 Task: For heading Arial Rounded MT Bold with Underline.  font size for heading26,  'Change the font style of data to'Browallia New.  and font size to 18,  Change the alignment of both headline & data to Align middle & Align Text left.  In the sheet  Budget Planning Template
Action: Mouse moved to (173, 199)
Screenshot: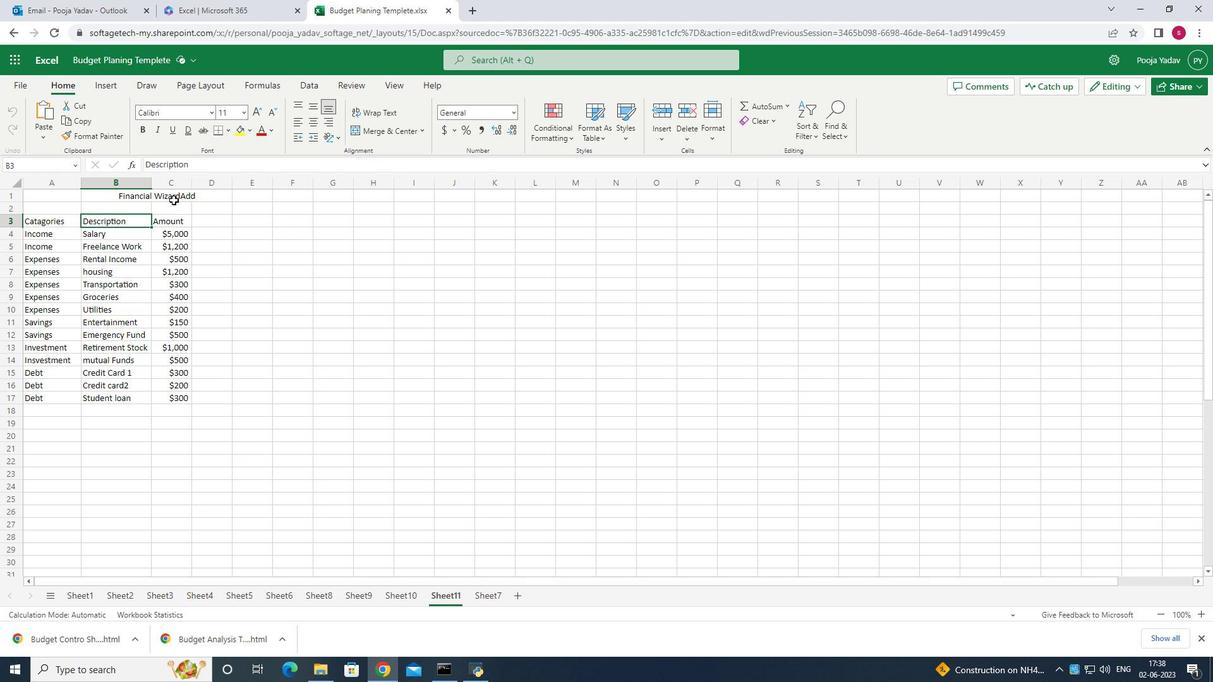 
Action: Mouse pressed left at (173, 199)
Screenshot: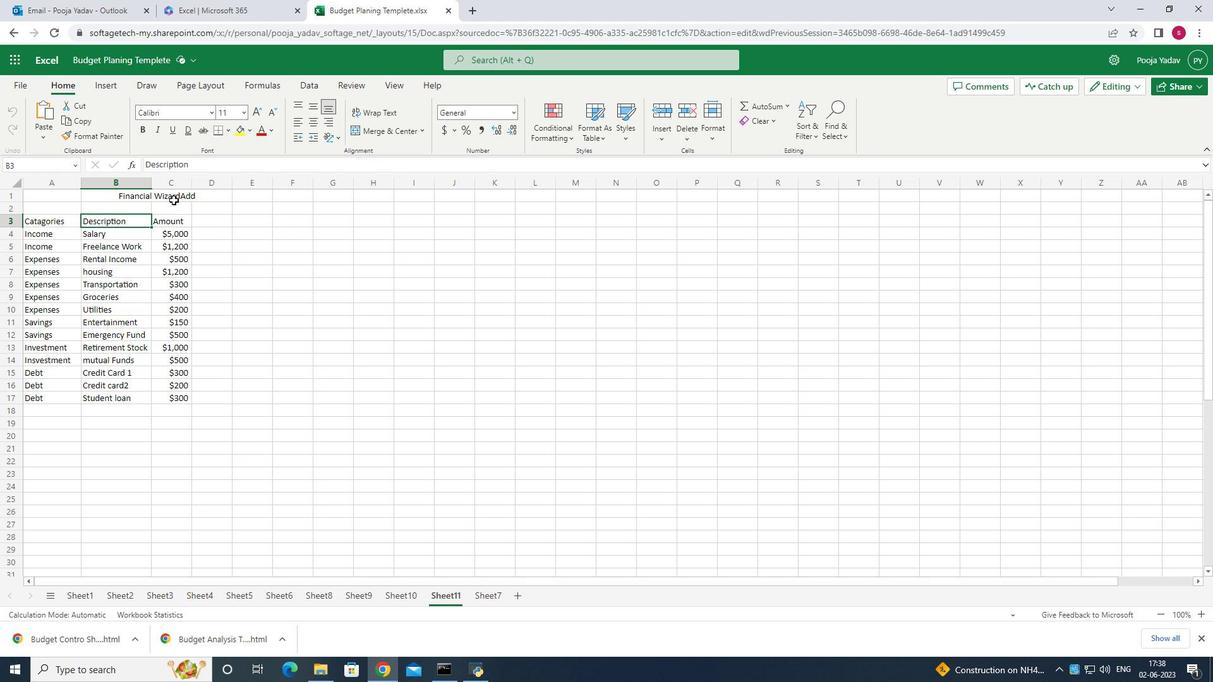 
Action: Mouse moved to (209, 114)
Screenshot: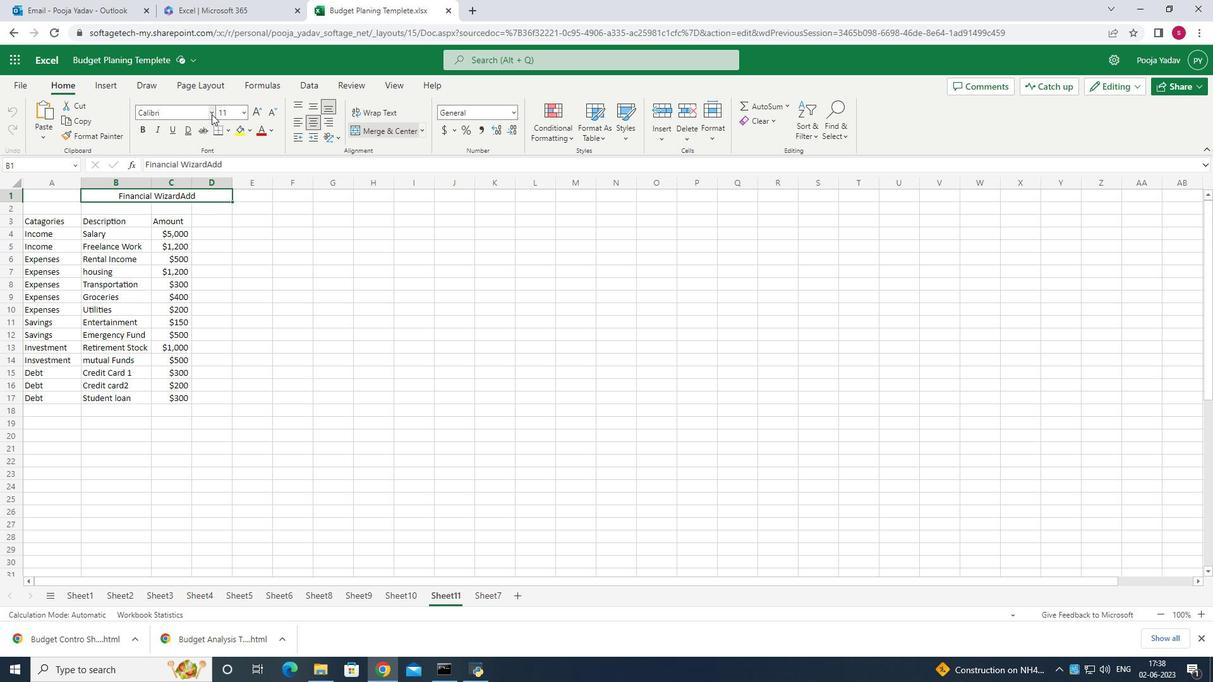 
Action: Mouse pressed left at (209, 114)
Screenshot: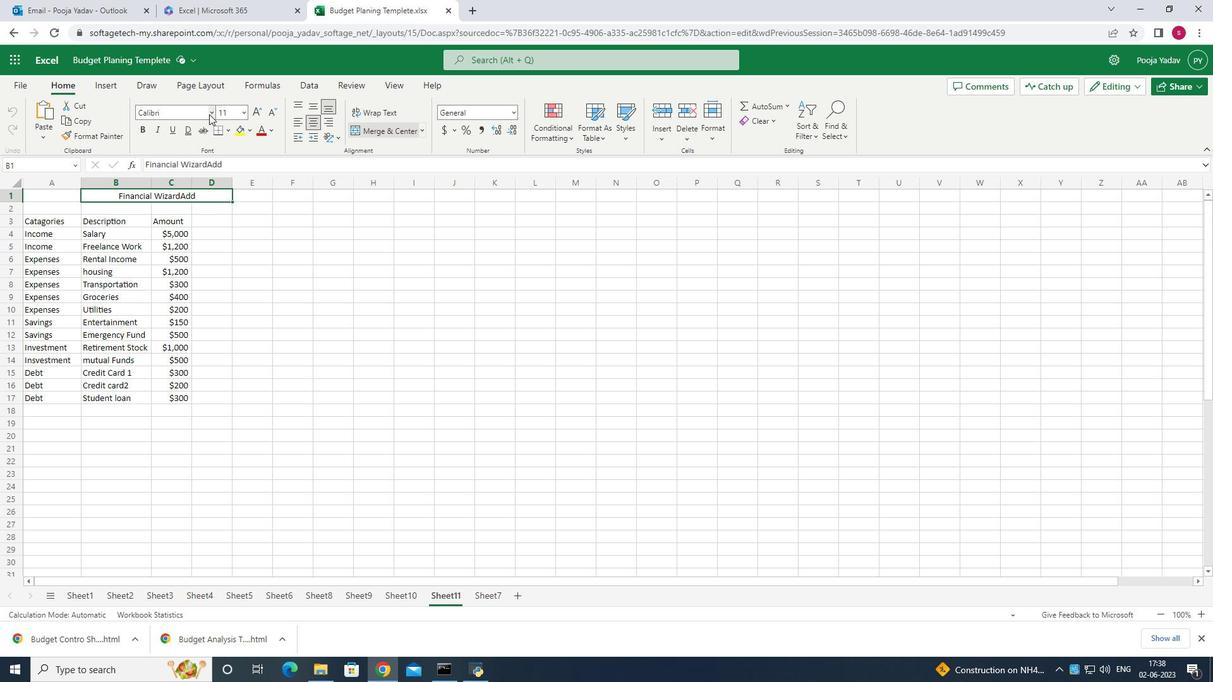 
Action: Mouse moved to (179, 166)
Screenshot: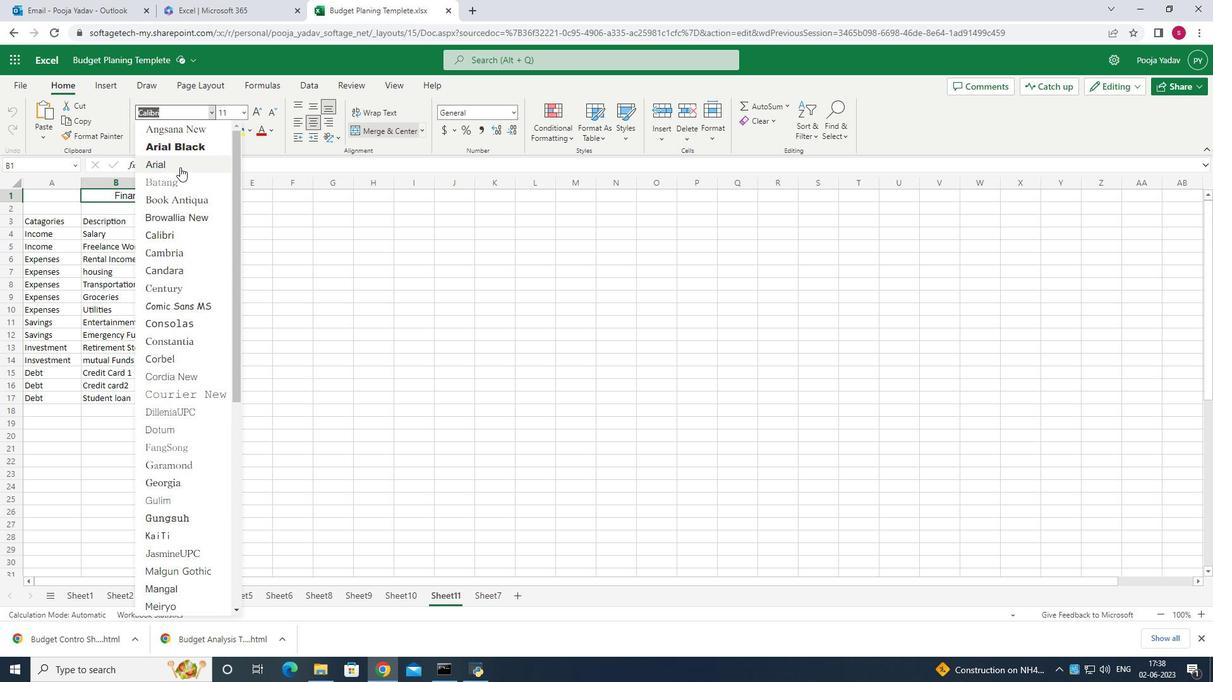 
Action: Mouse pressed left at (179, 166)
Screenshot: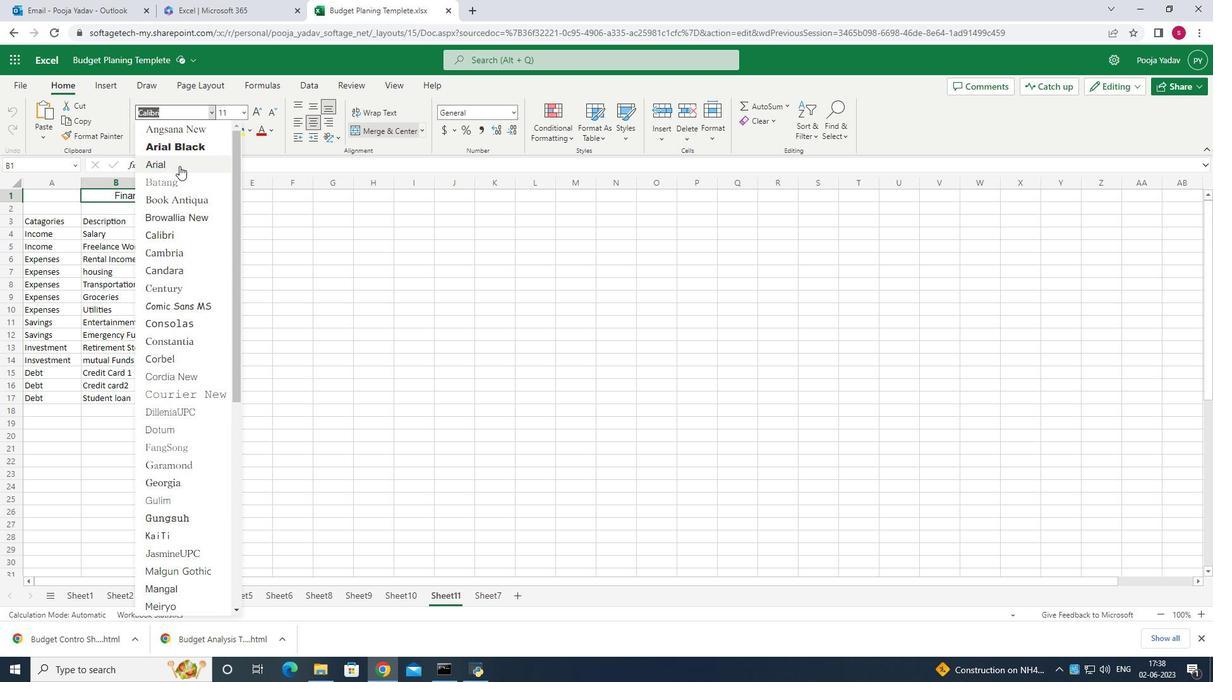 
Action: Mouse moved to (139, 133)
Screenshot: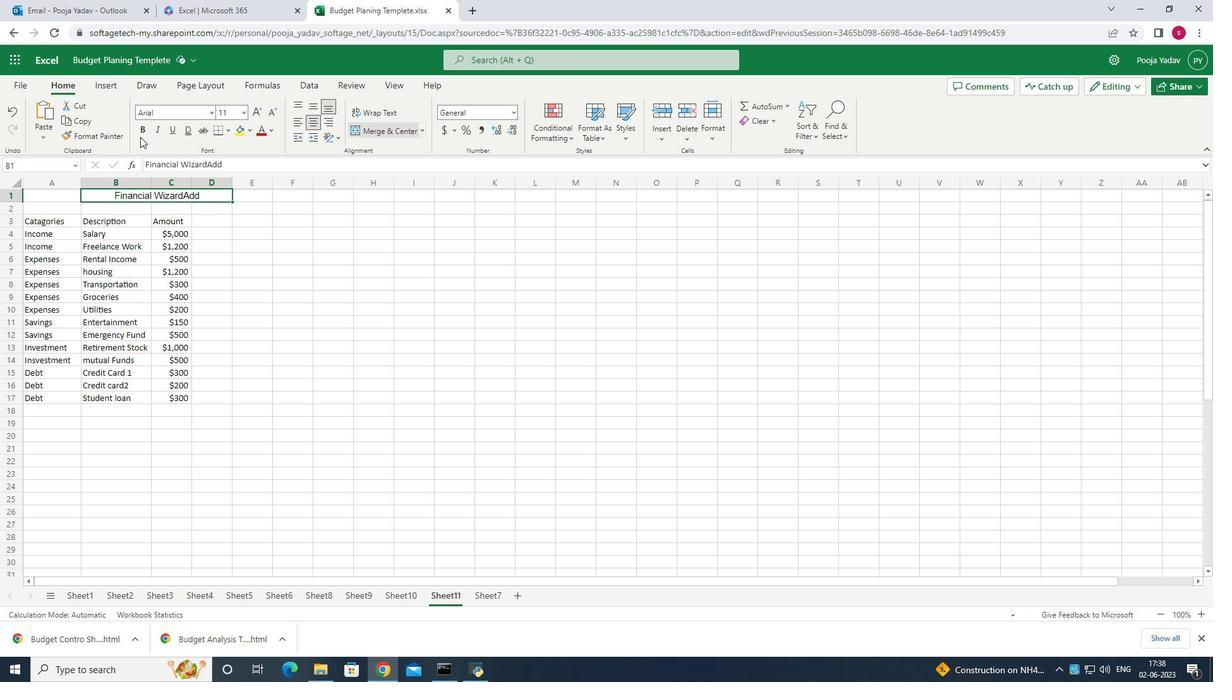 
Action: Mouse pressed left at (139, 133)
Screenshot: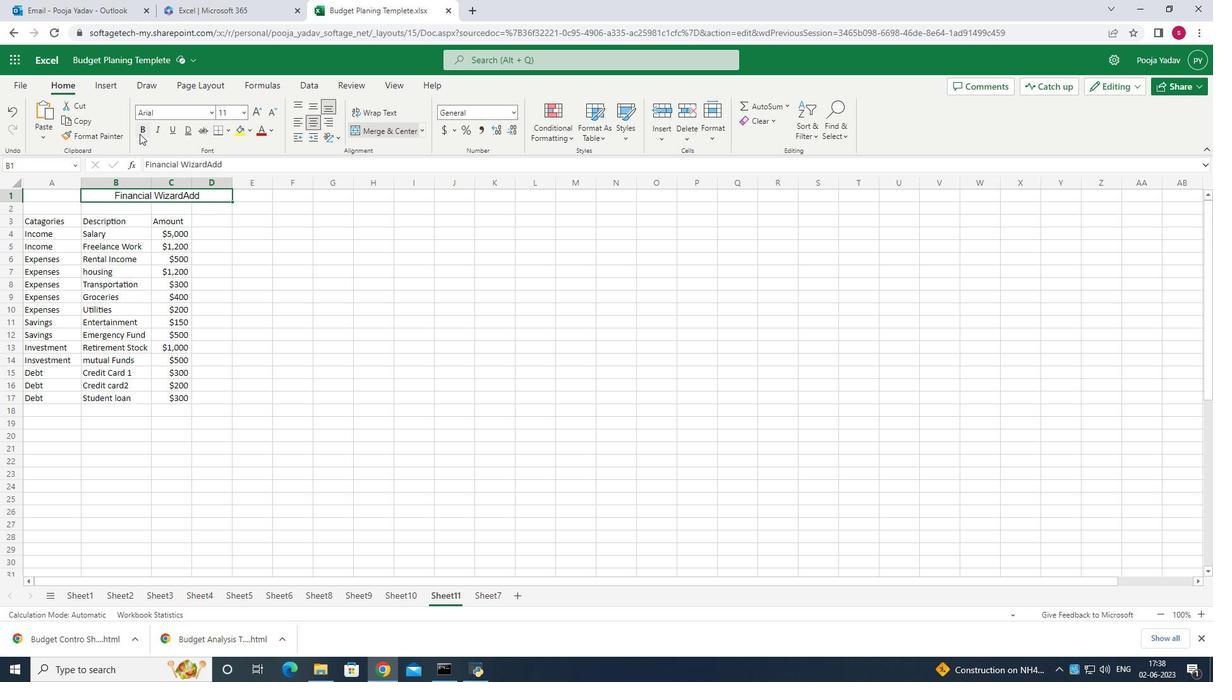
Action: Mouse moved to (166, 125)
Screenshot: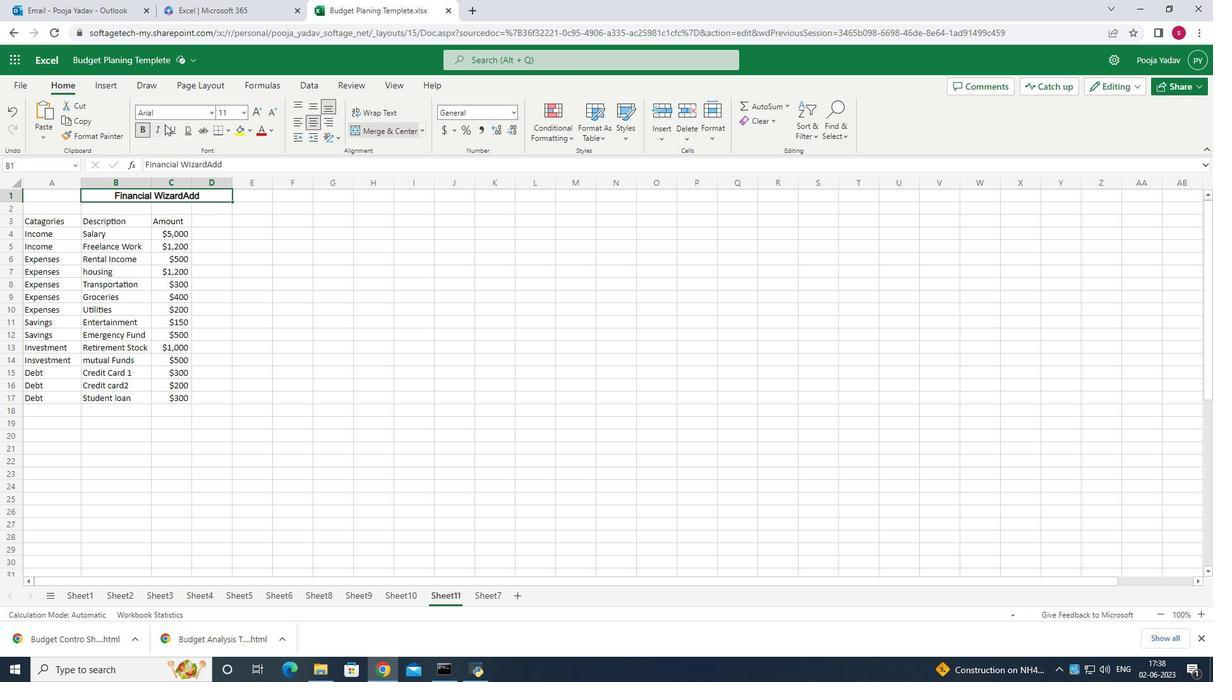 
Action: Mouse pressed left at (166, 125)
Screenshot: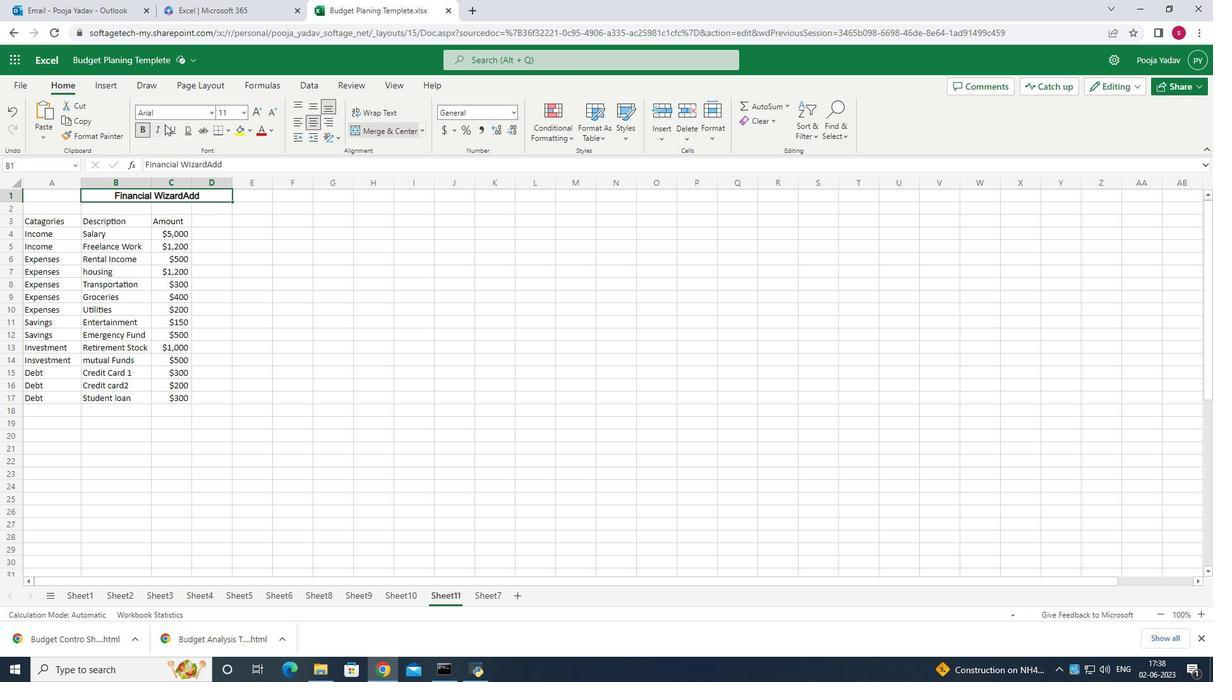 
Action: Mouse moved to (241, 112)
Screenshot: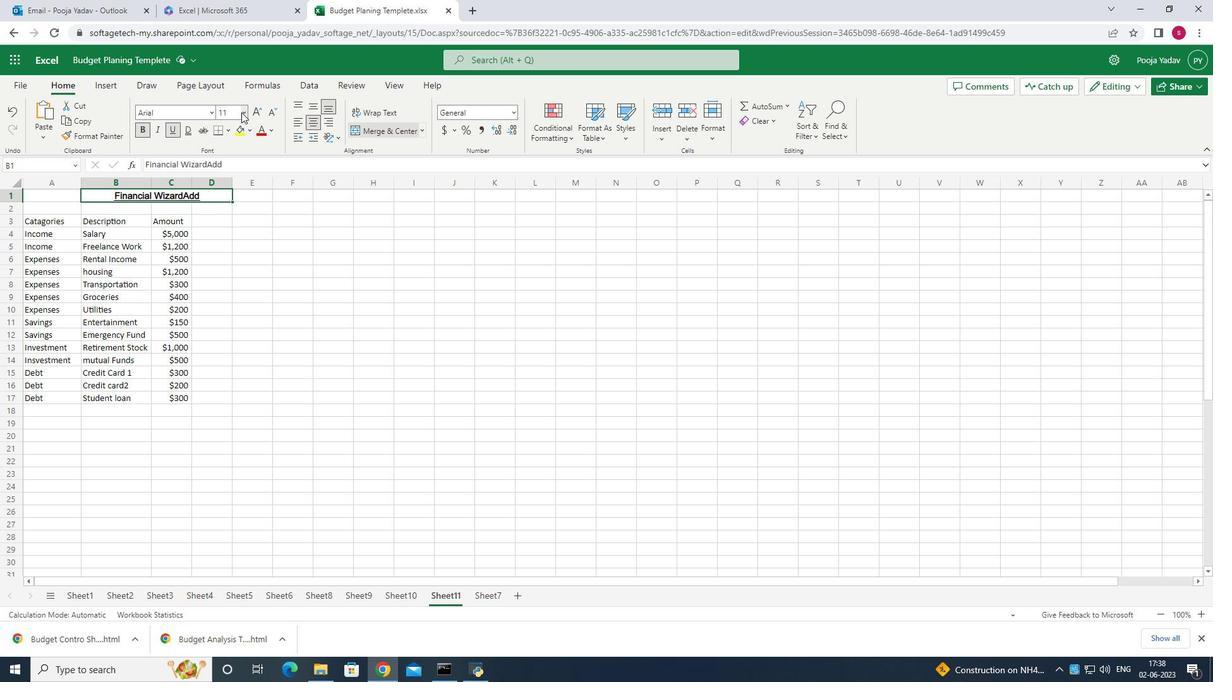
Action: Mouse pressed left at (241, 112)
Screenshot: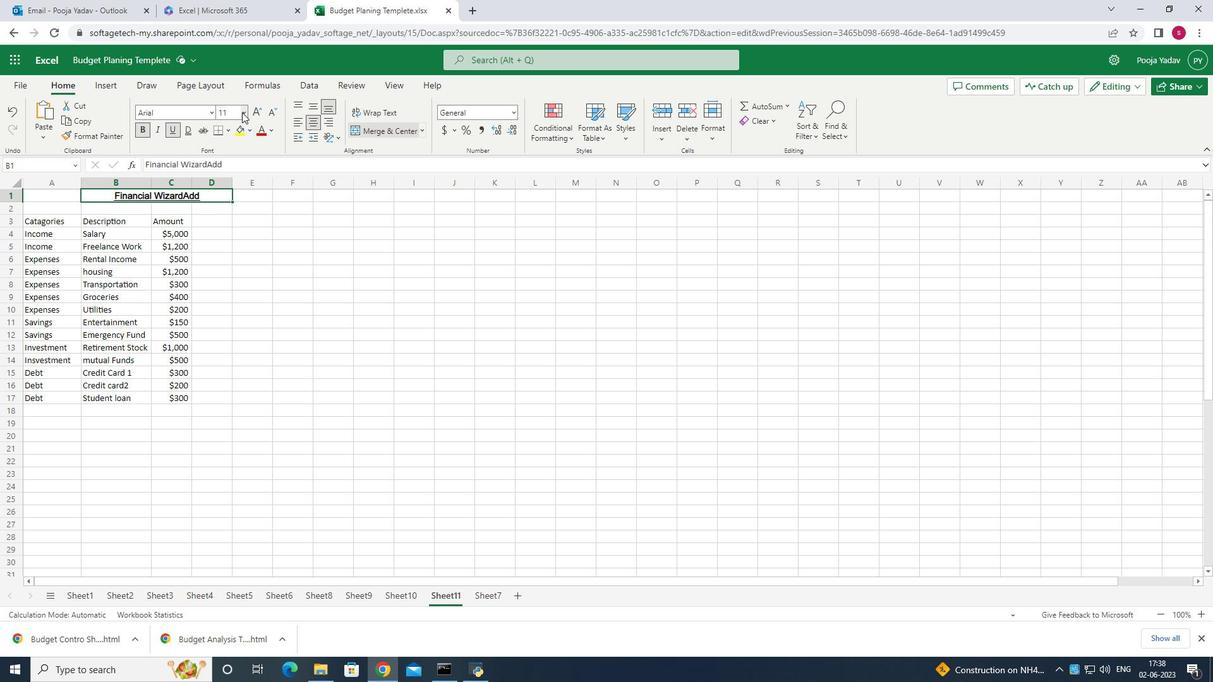 
Action: Mouse moved to (229, 303)
Screenshot: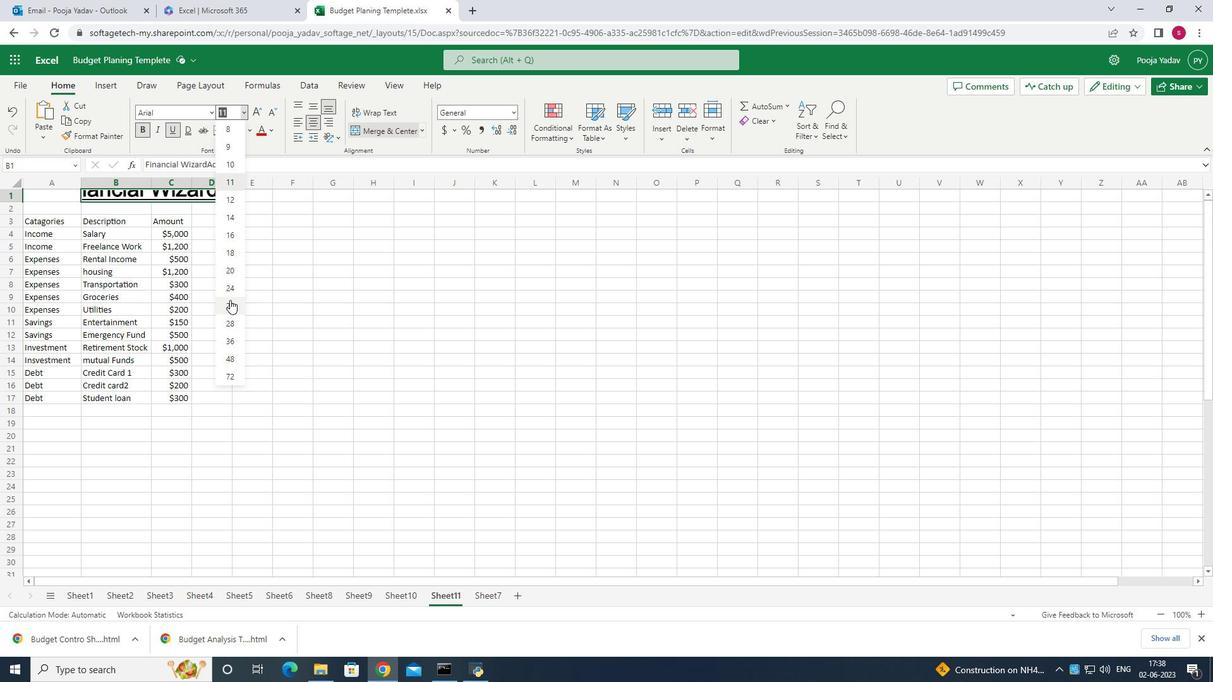 
Action: Mouse pressed left at (229, 303)
Screenshot: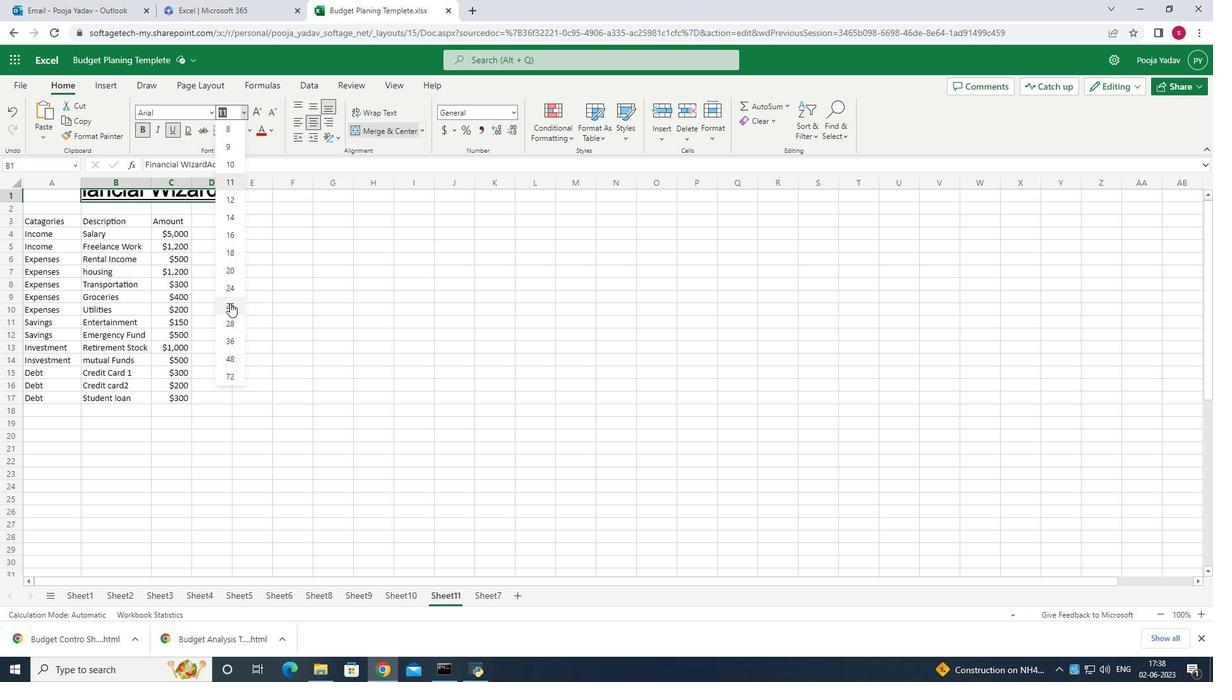 
Action: Mouse moved to (54, 204)
Screenshot: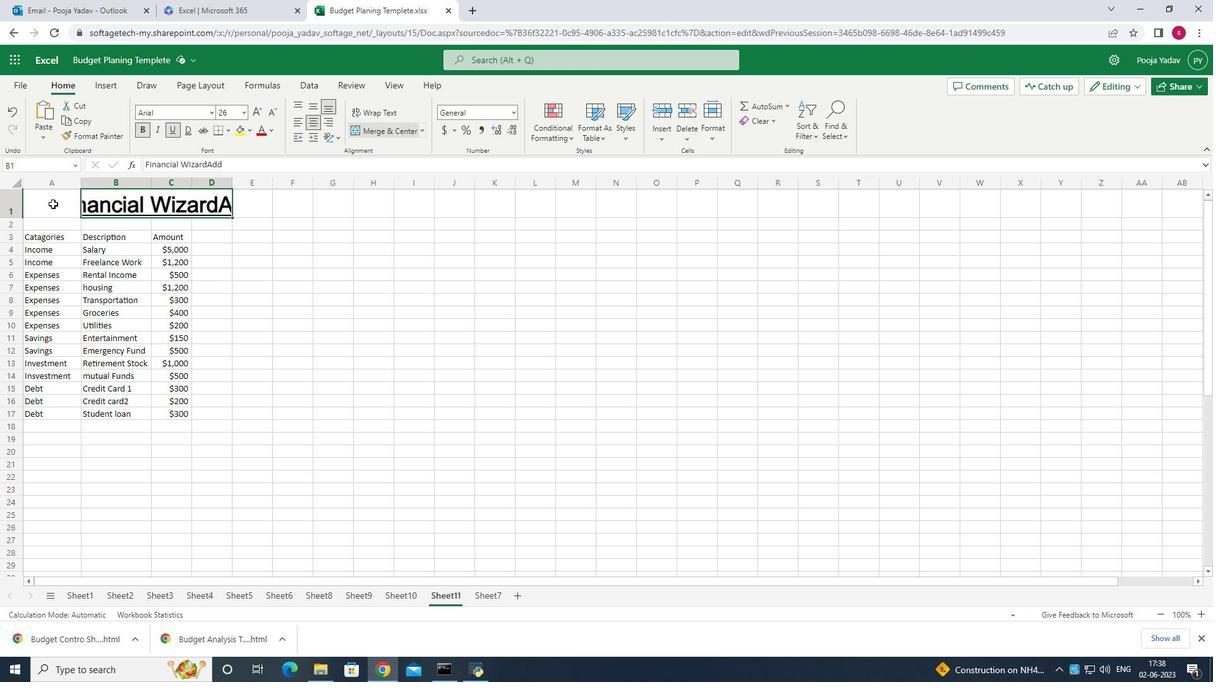 
Action: Mouse pressed left at (54, 204)
Screenshot: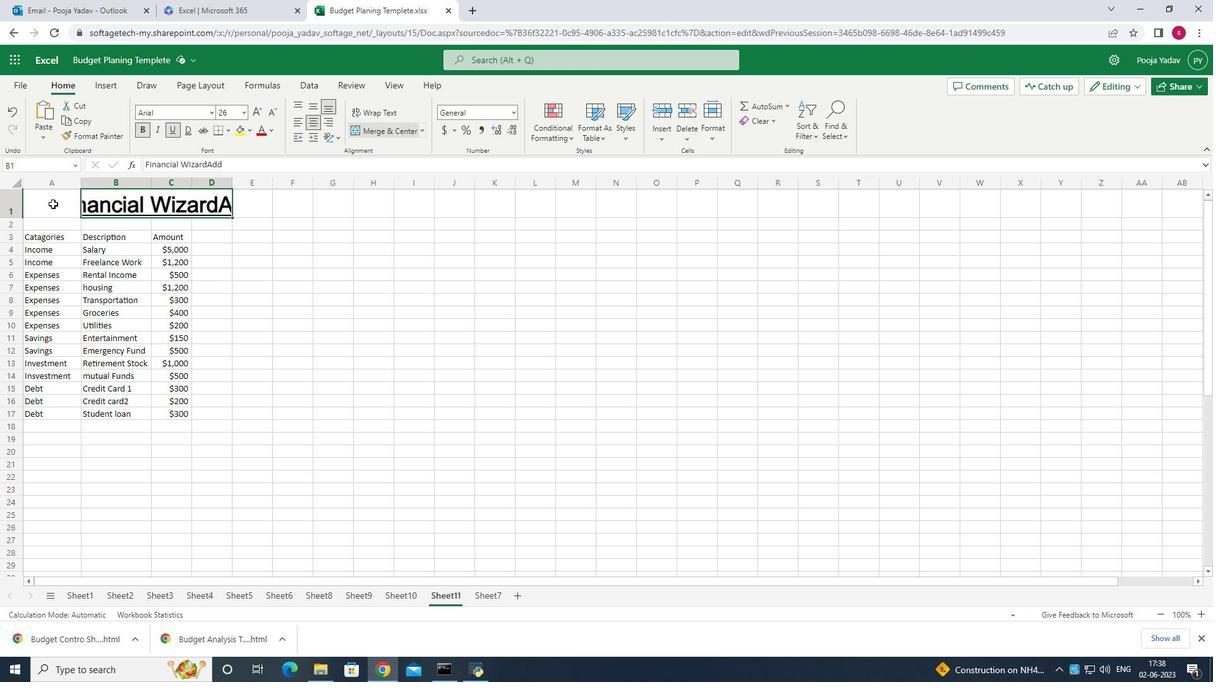 
Action: Mouse moved to (284, 303)
Screenshot: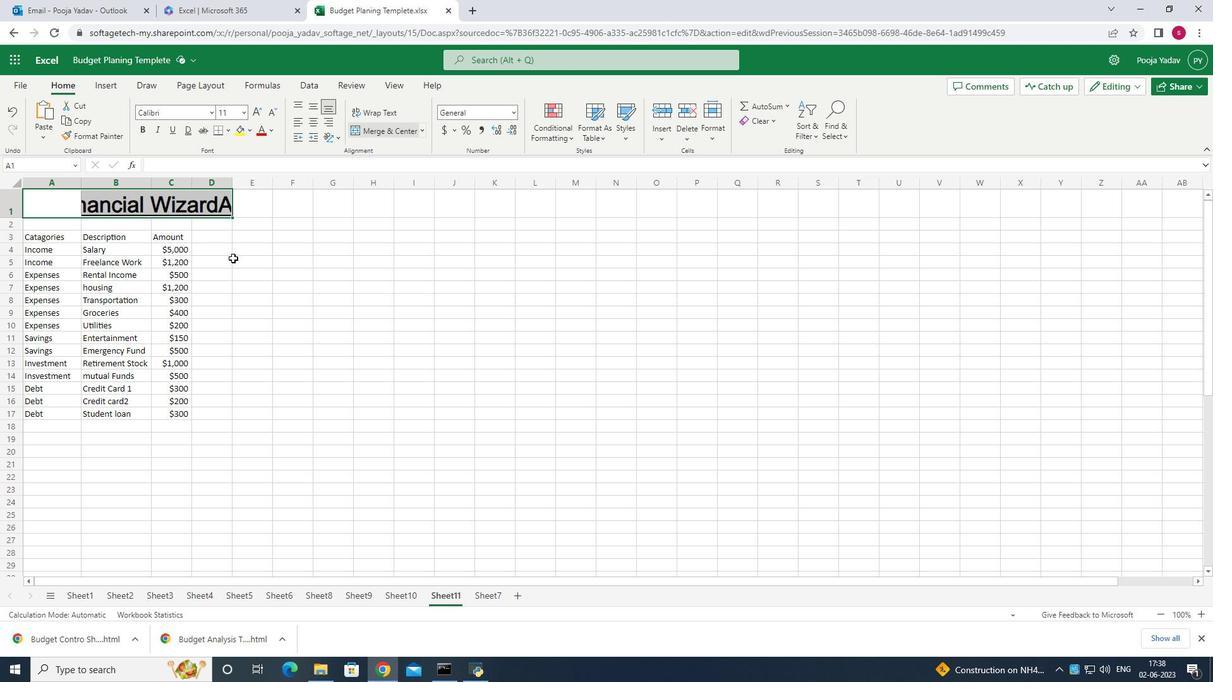 
Action: Mouse pressed left at (284, 303)
Screenshot: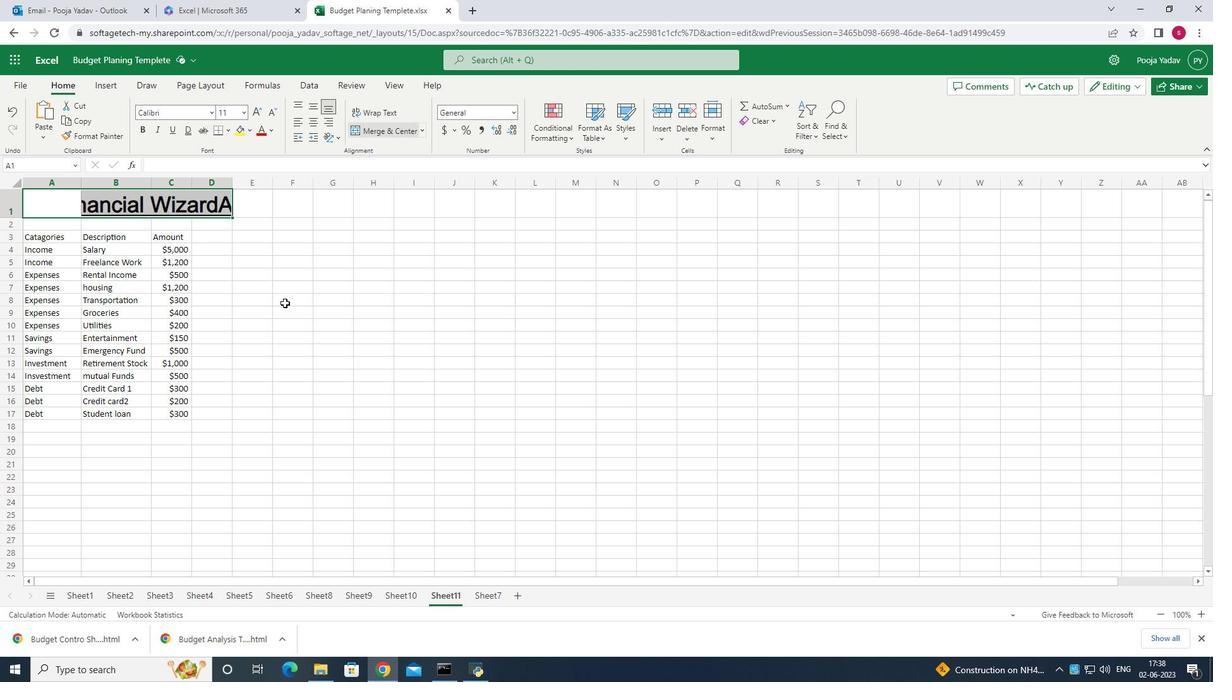 
Action: Mouse moved to (63, 207)
Screenshot: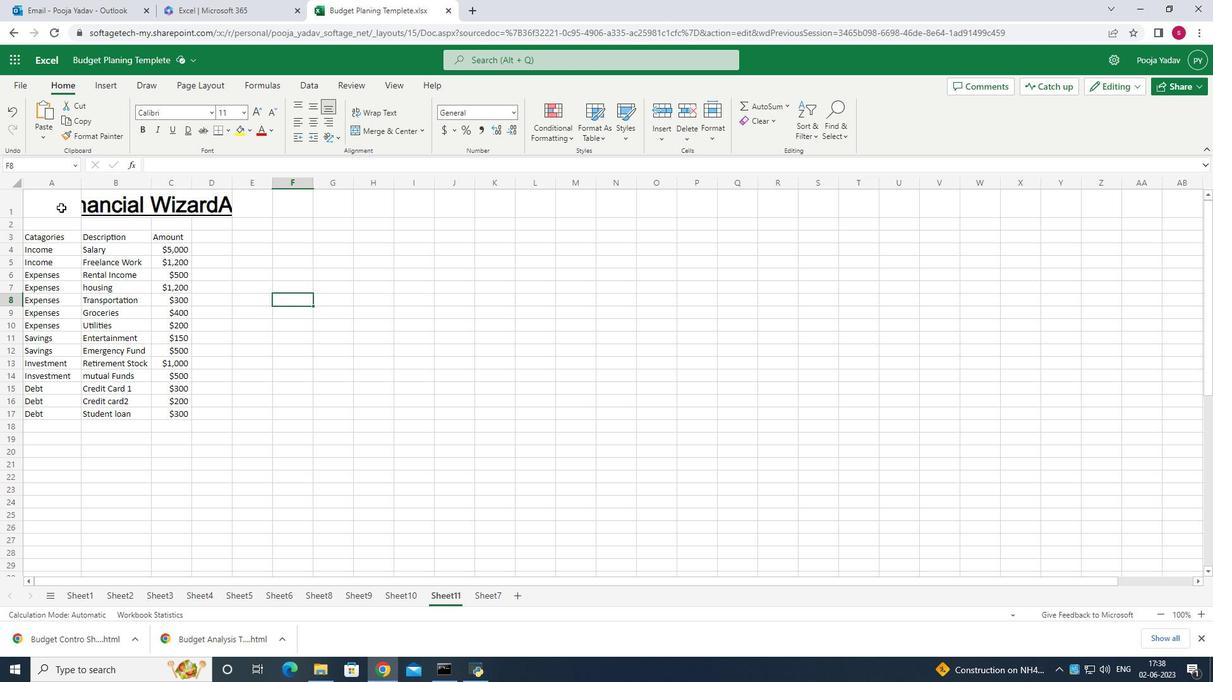 
Action: Mouse pressed left at (63, 207)
Screenshot: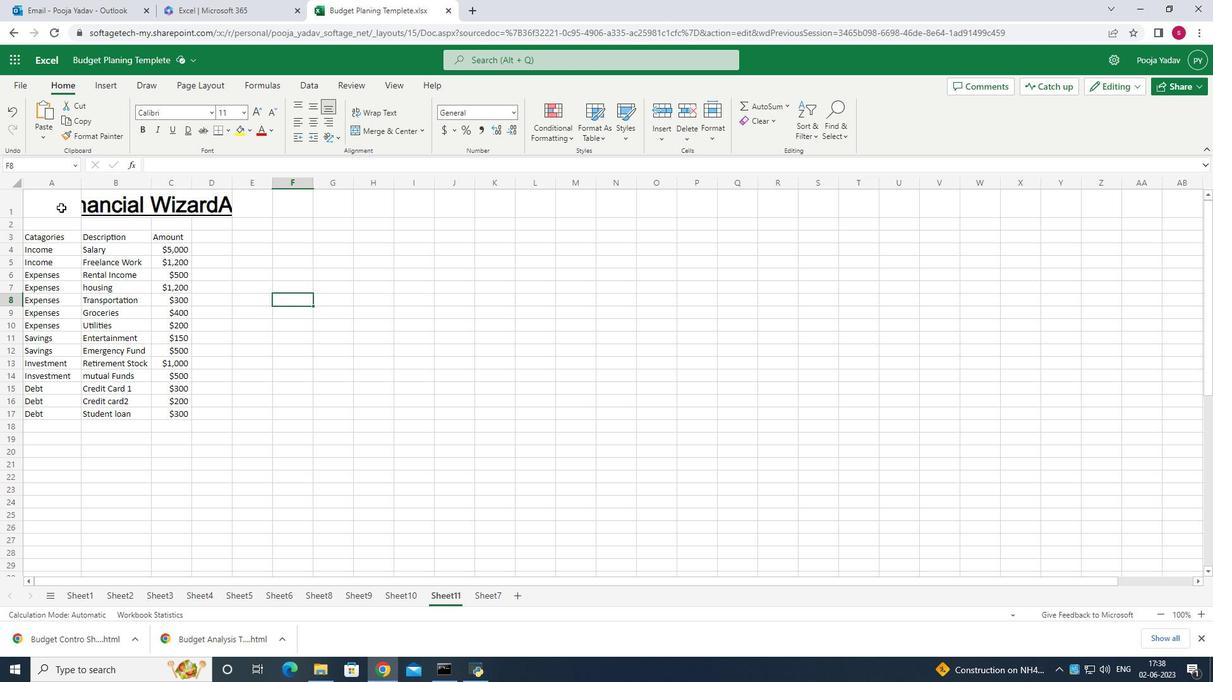 
Action: Mouse moved to (380, 129)
Screenshot: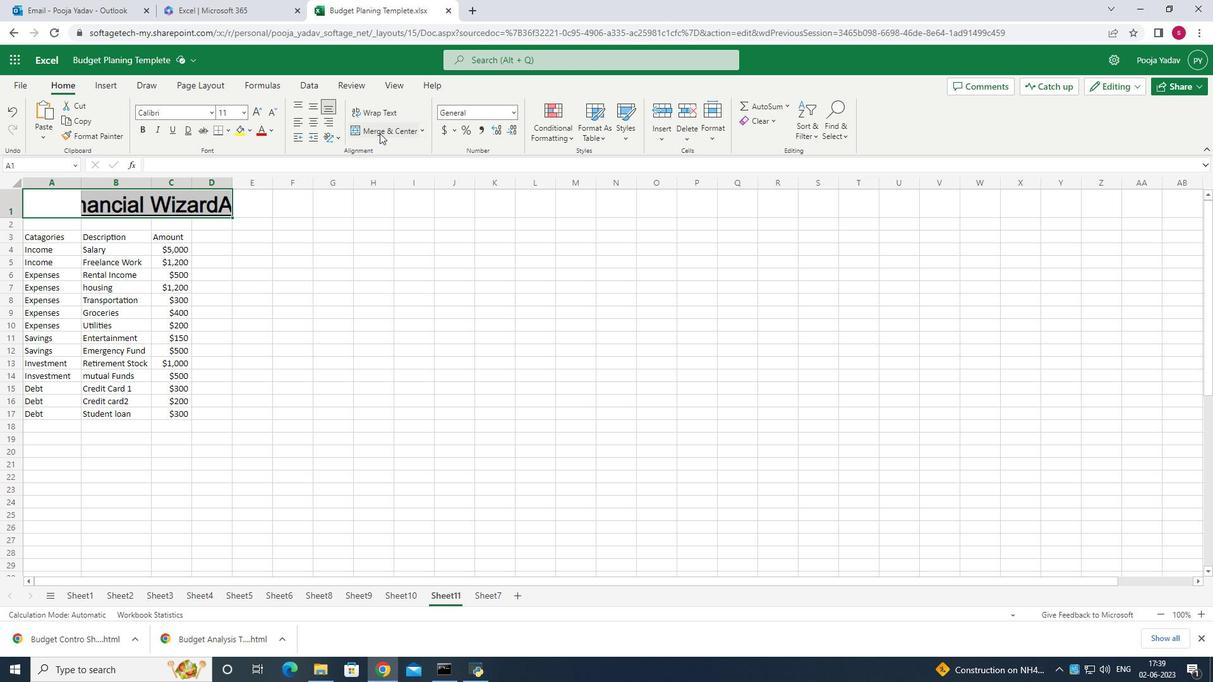 
Action: Mouse pressed left at (380, 129)
Screenshot: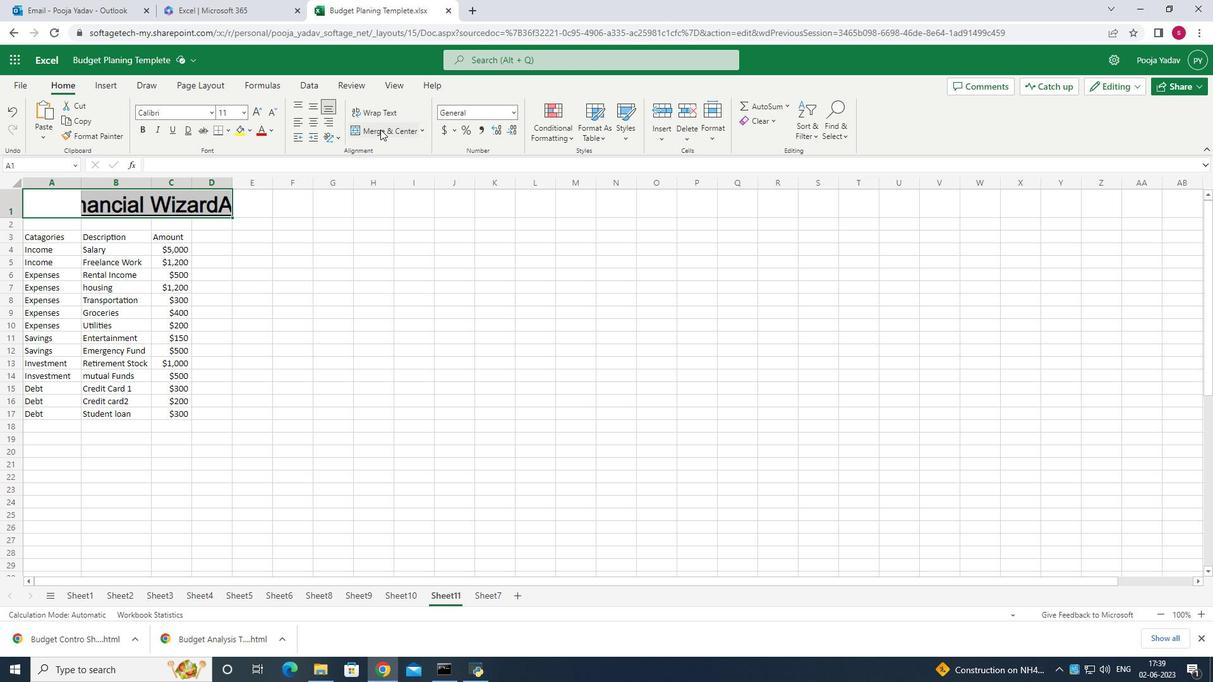 
Action: Mouse moved to (252, 415)
Screenshot: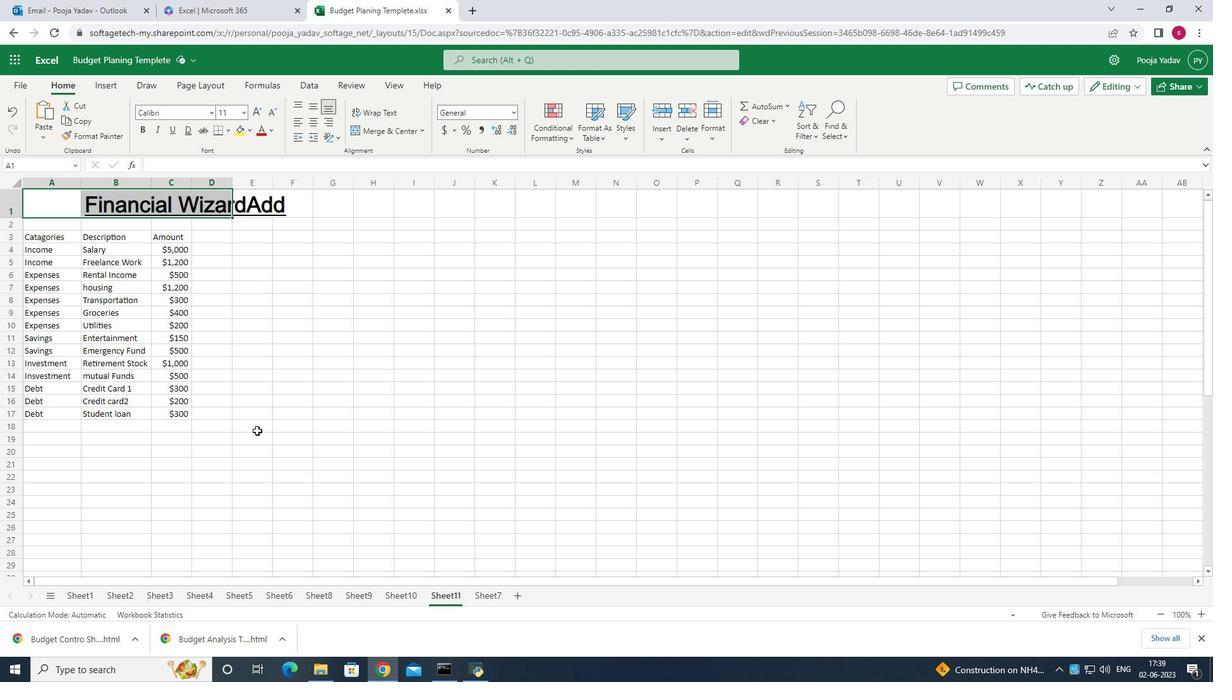 
Action: Mouse pressed left at (252, 415)
Screenshot: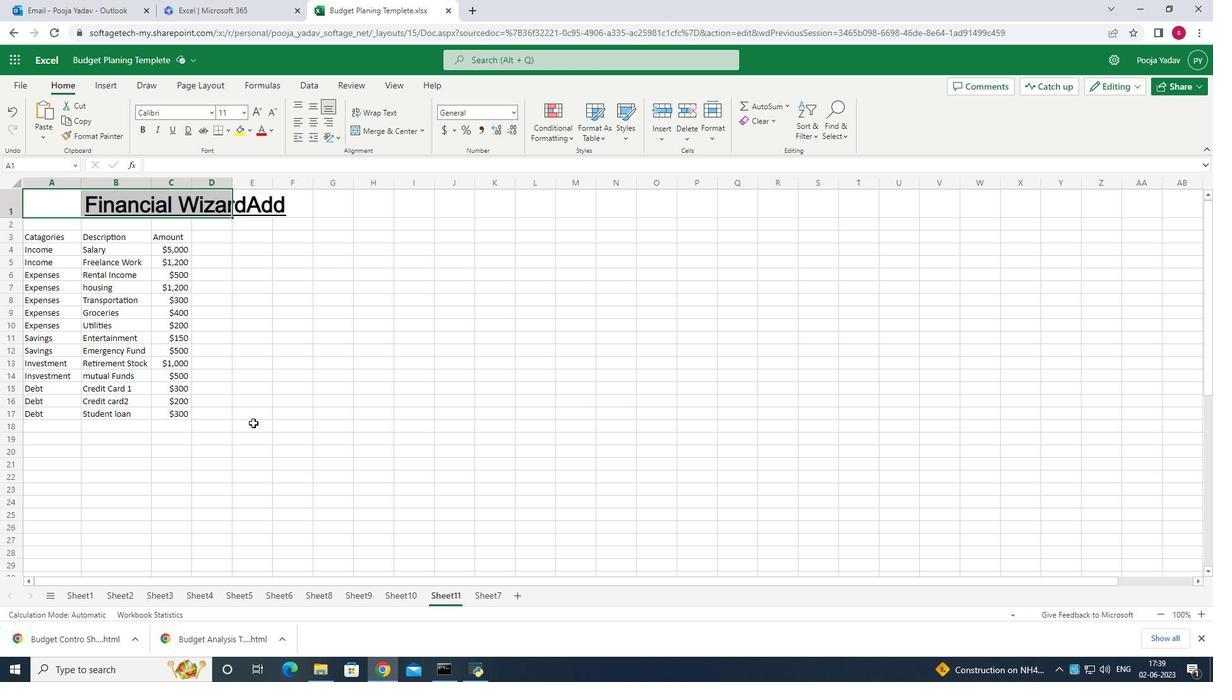 
Action: Mouse moved to (42, 227)
Screenshot: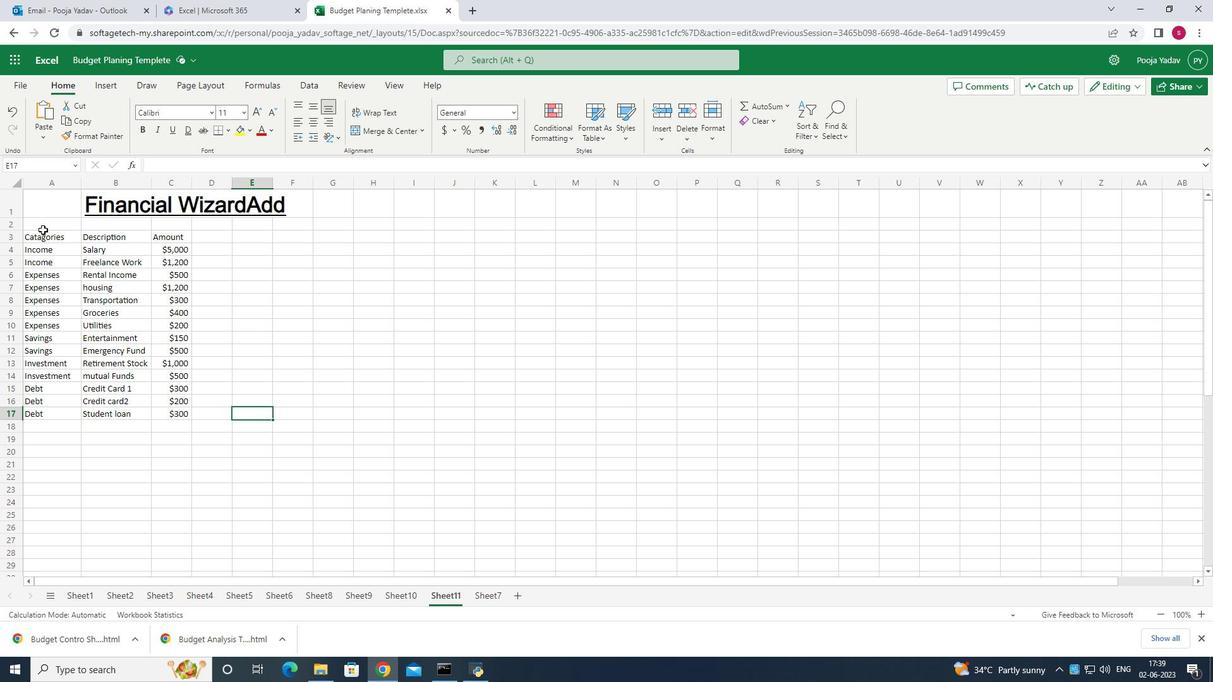 
Action: Mouse pressed left at (42, 227)
Screenshot: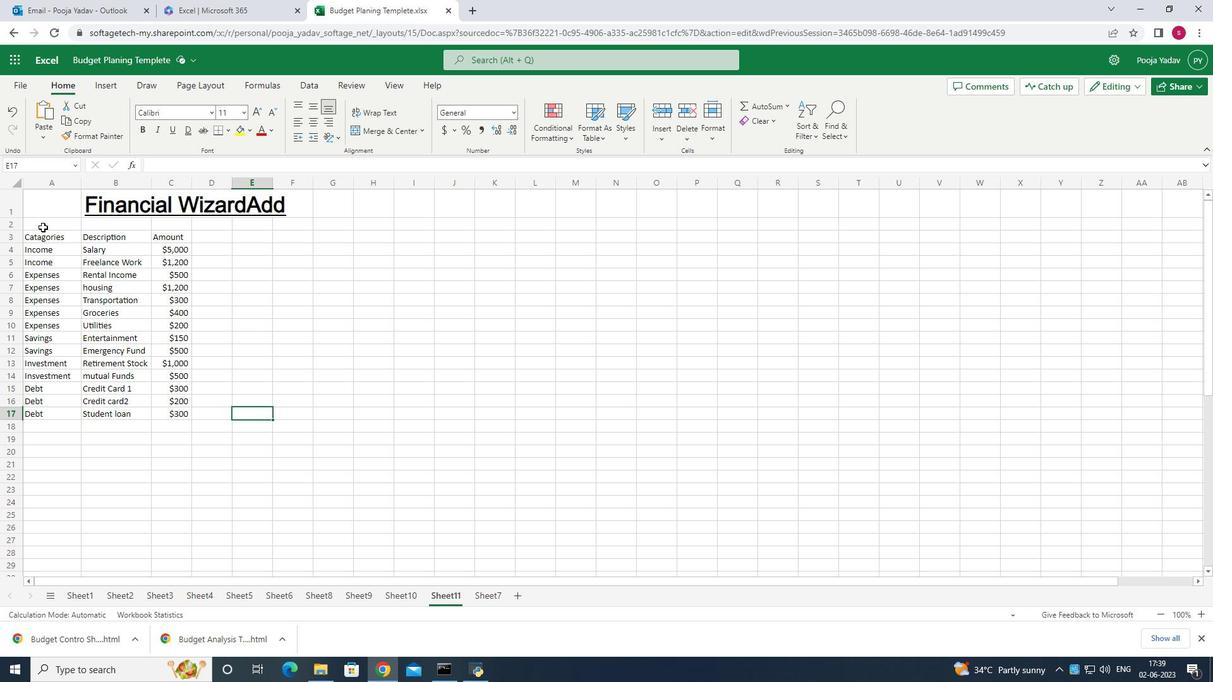 
Action: Mouse moved to (211, 118)
Screenshot: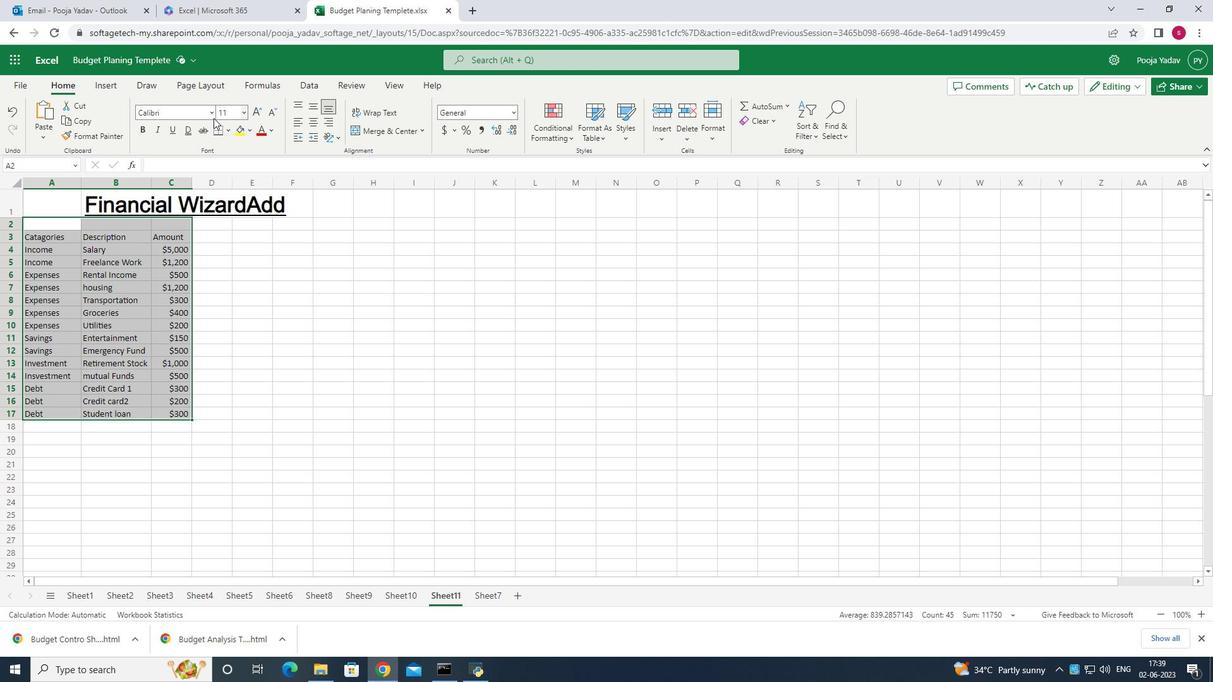 
Action: Mouse pressed left at (211, 118)
Screenshot: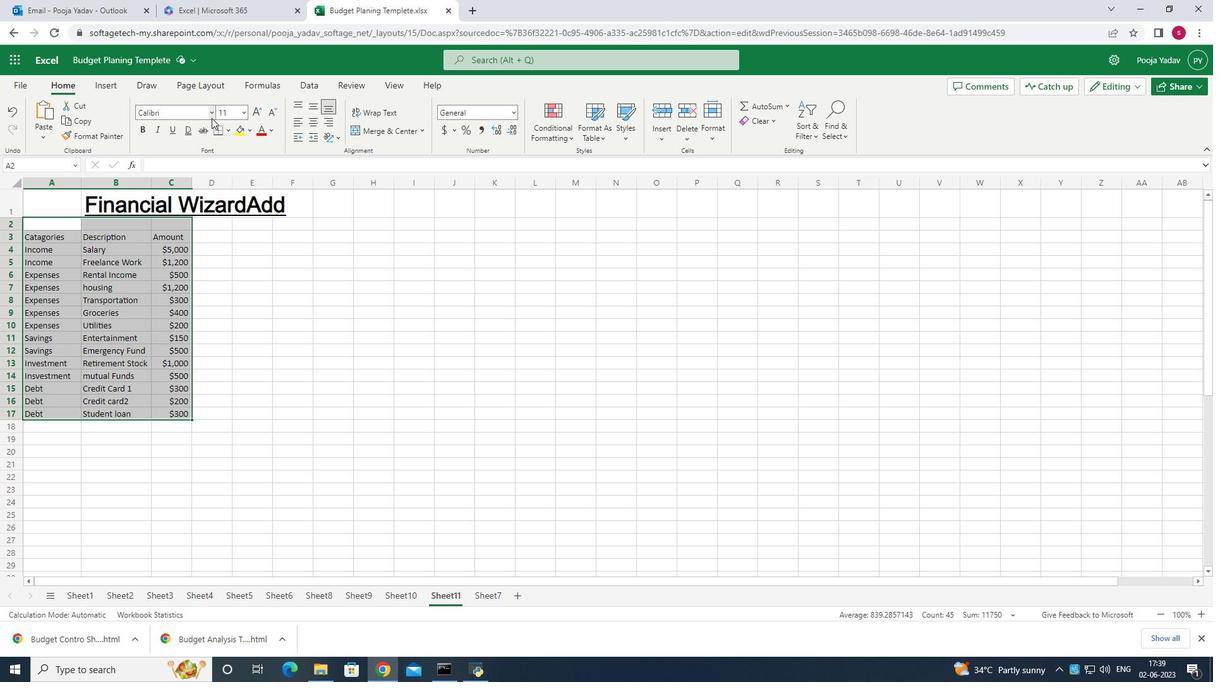 
Action: Mouse moved to (211, 217)
Screenshot: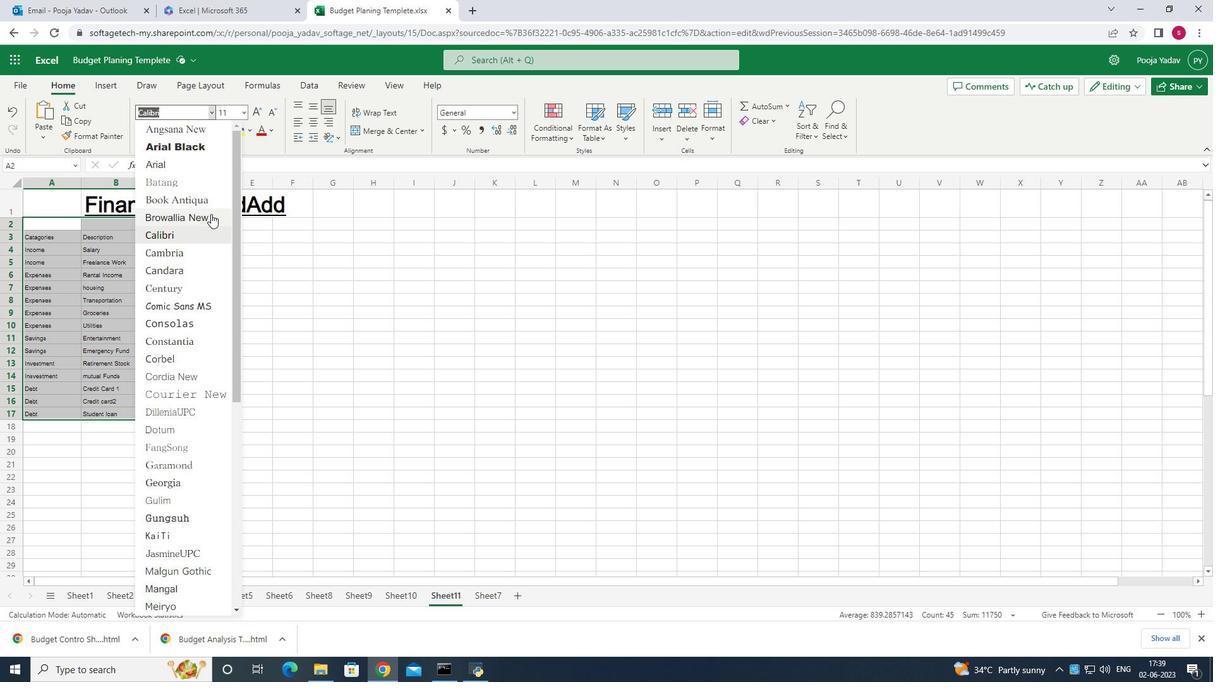 
Action: Mouse pressed left at (211, 217)
Screenshot: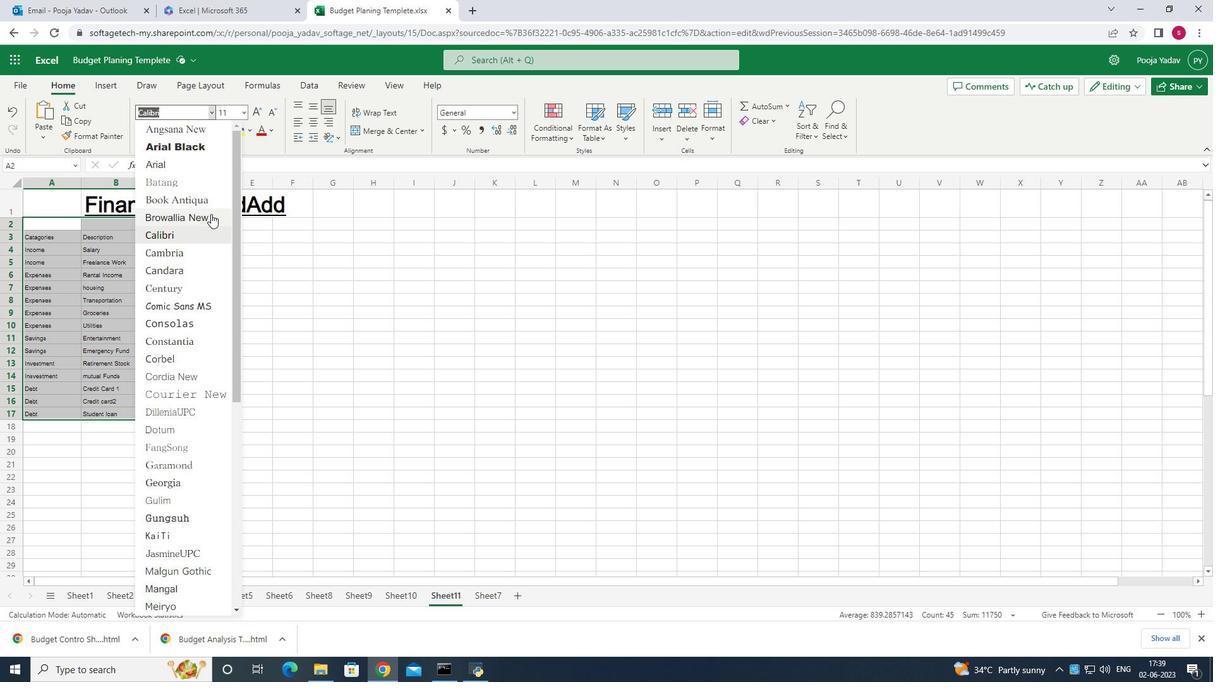 
Action: Mouse moved to (240, 114)
Screenshot: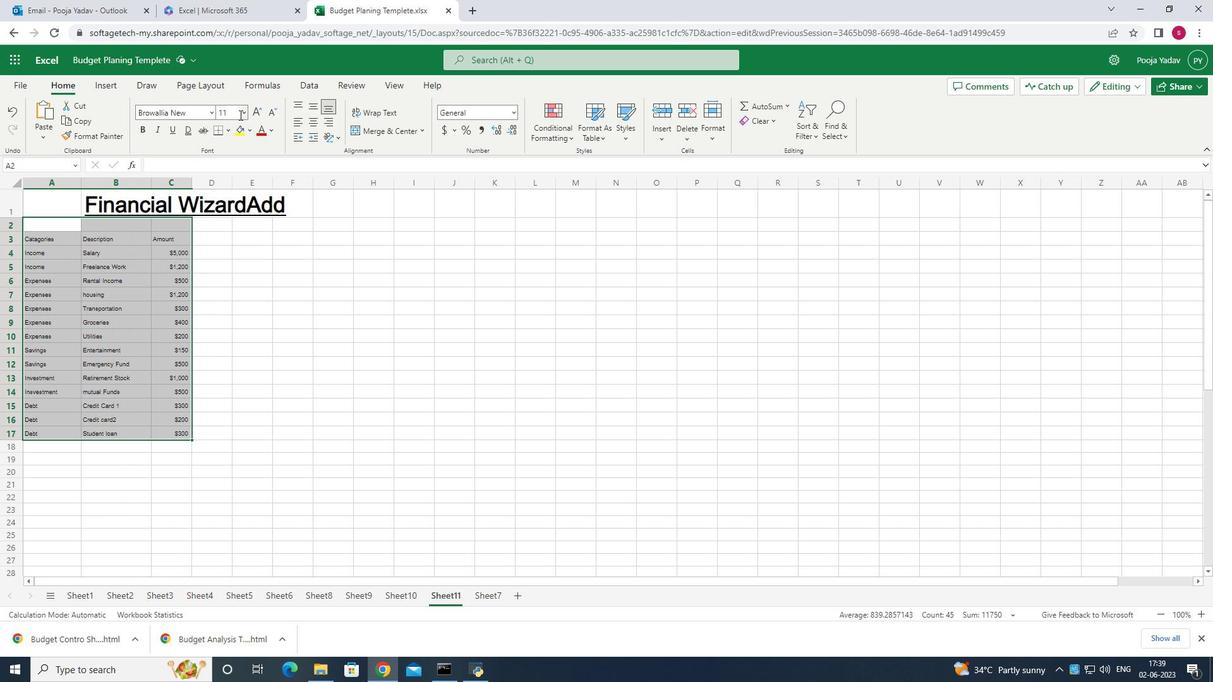 
Action: Mouse pressed left at (240, 114)
Screenshot: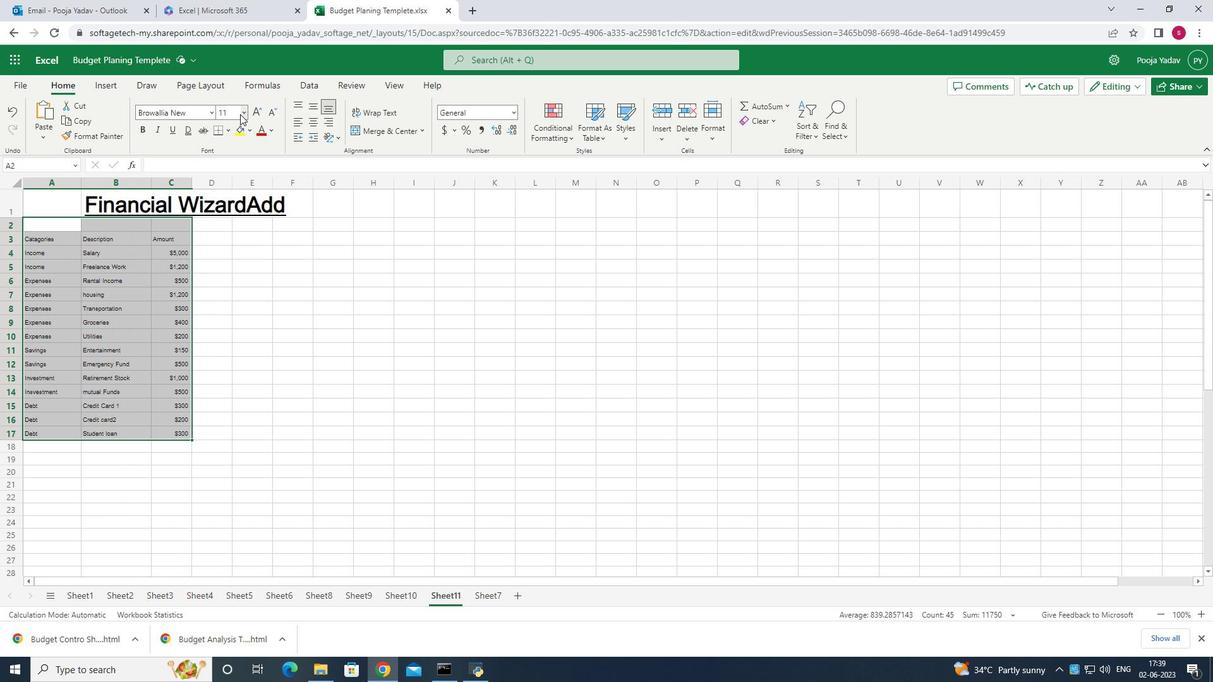 
Action: Mouse moved to (230, 250)
Screenshot: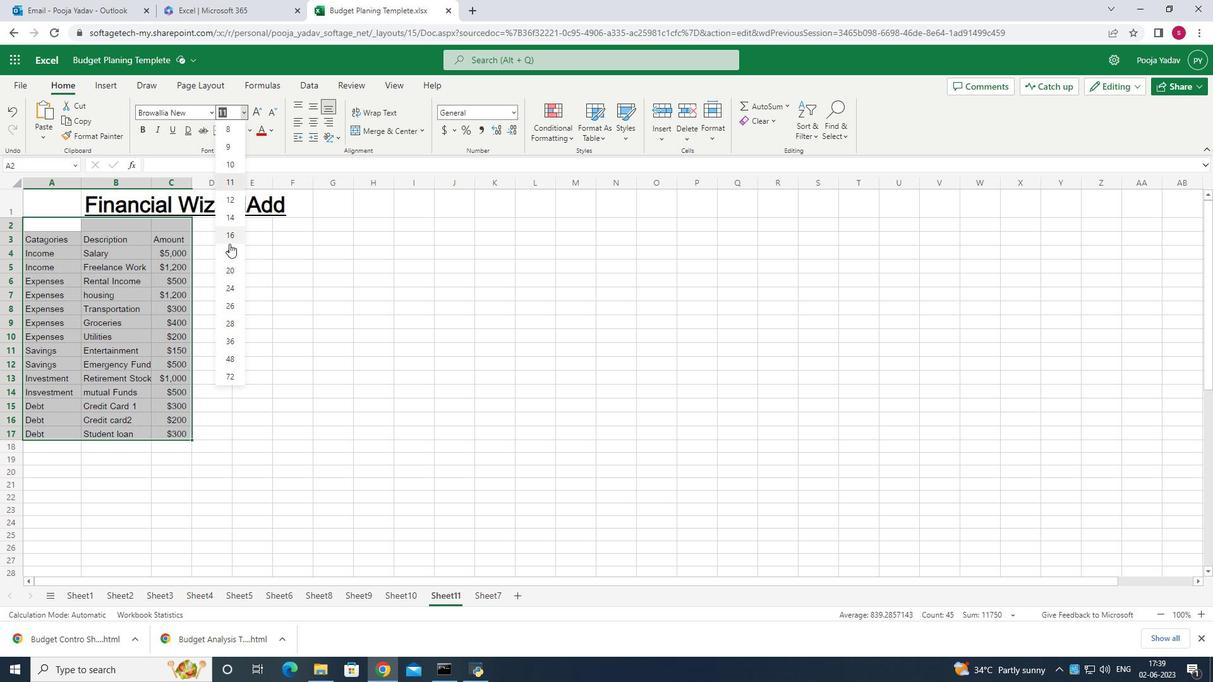 
Action: Mouse pressed left at (230, 250)
Screenshot: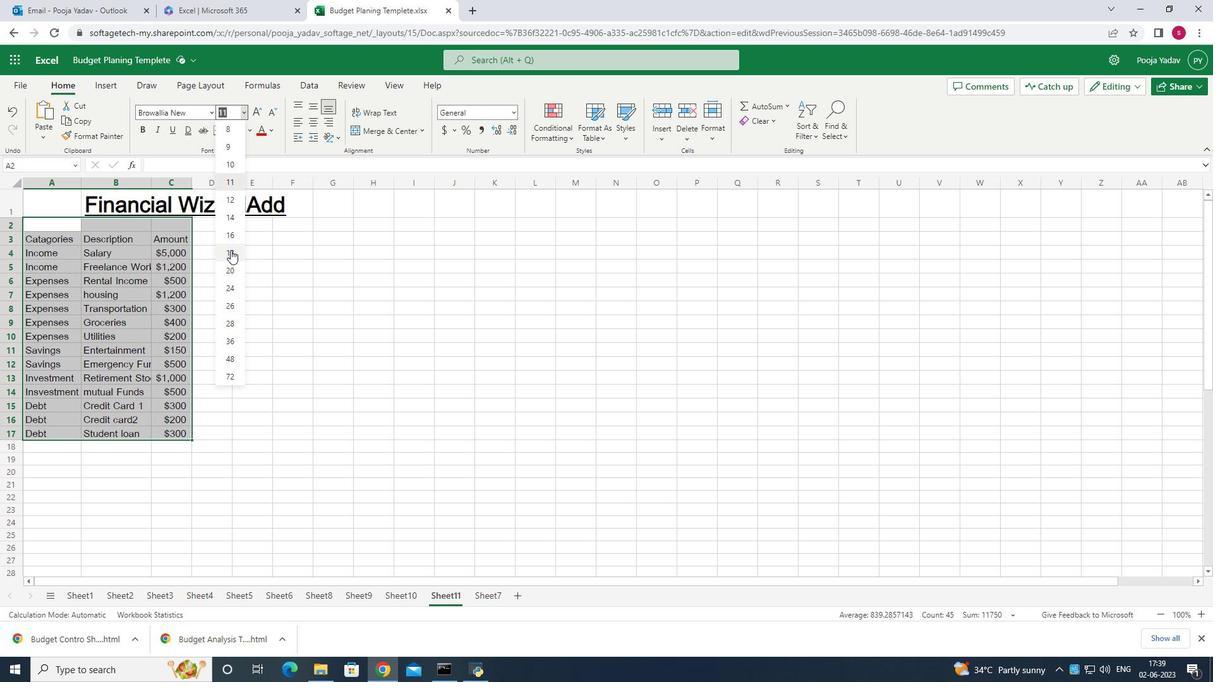 
Action: Mouse moved to (188, 185)
Screenshot: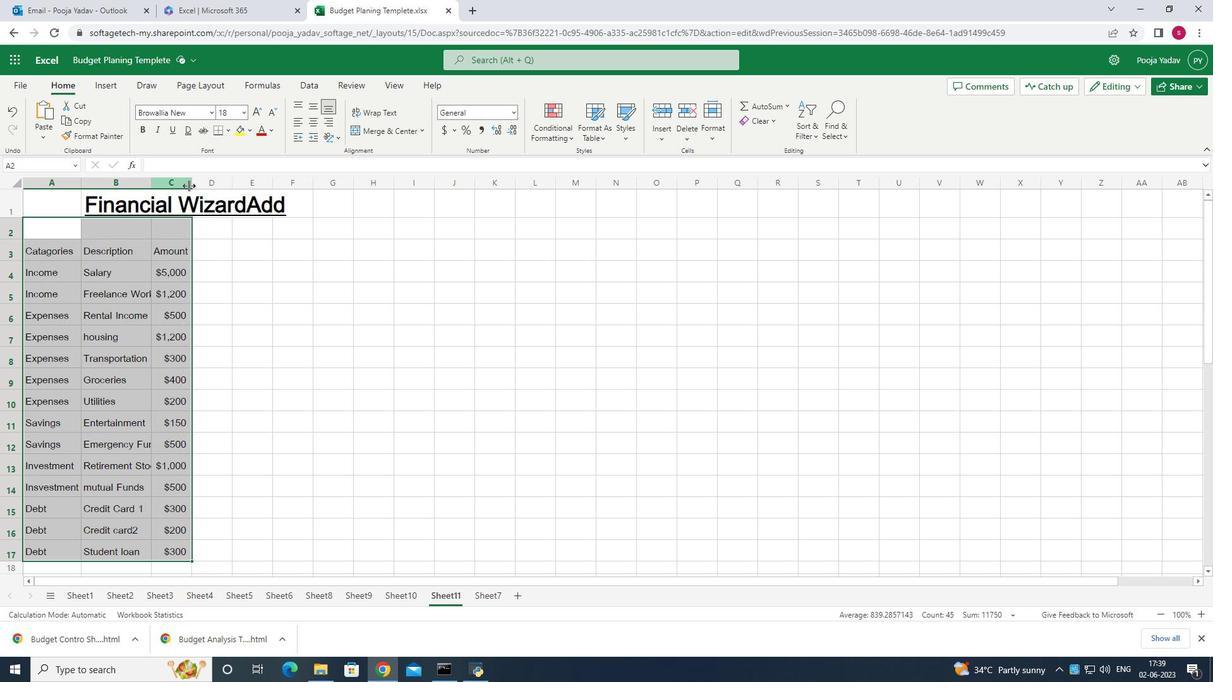 
Action: Mouse pressed left at (188, 185)
Screenshot: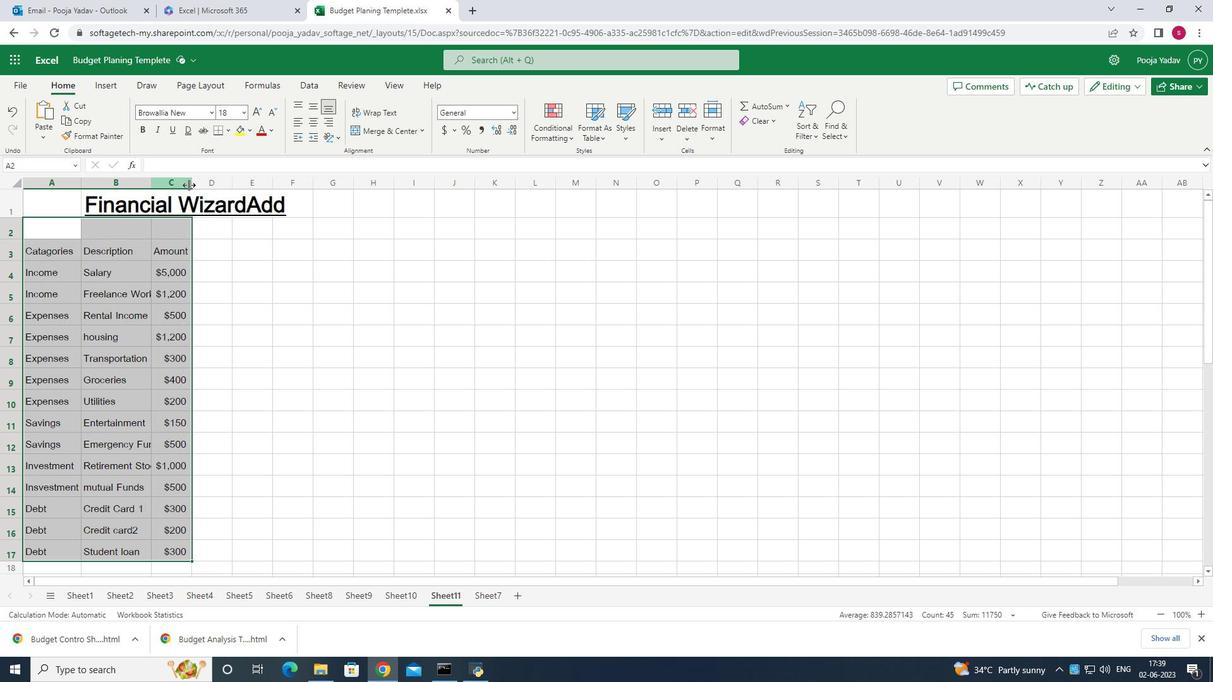 
Action: Mouse moved to (150, 185)
Screenshot: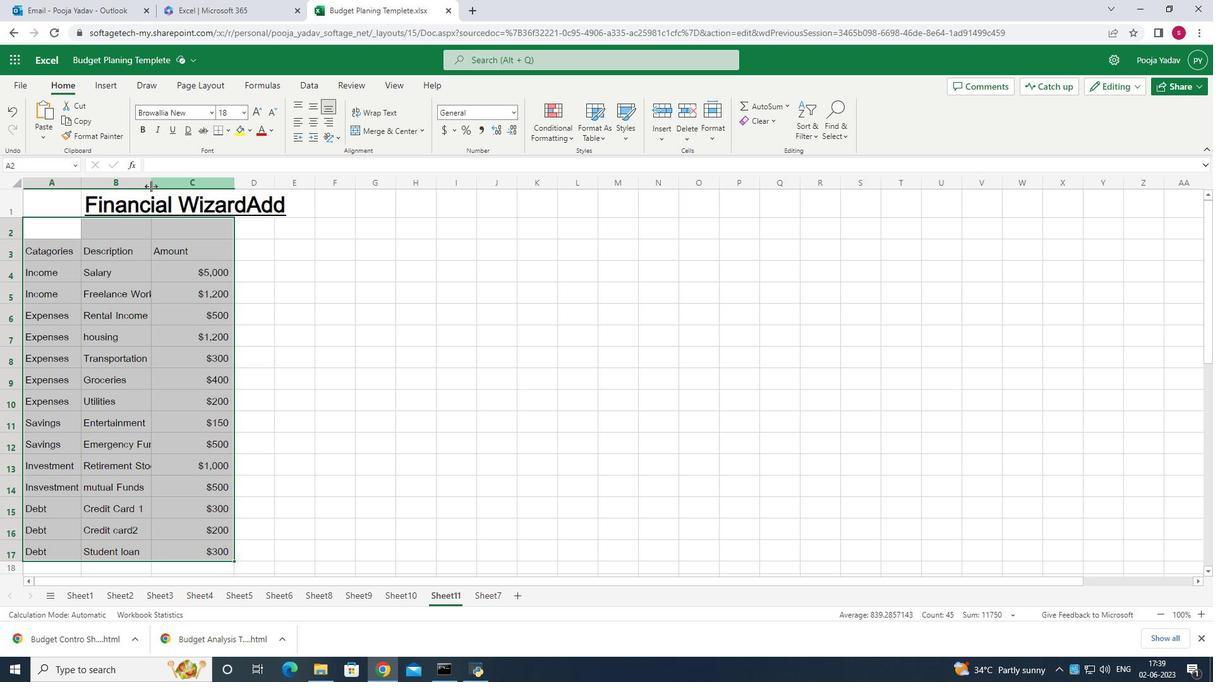 
Action: Mouse pressed left at (150, 185)
Screenshot: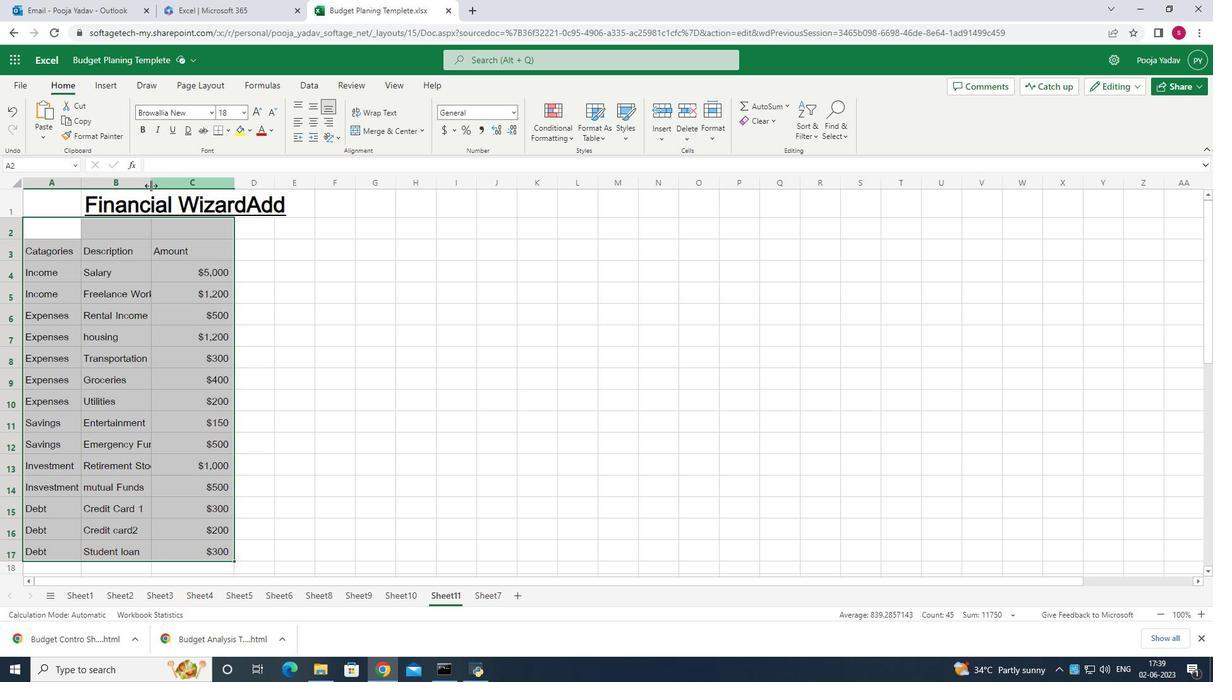 
Action: Mouse moved to (84, 178)
Screenshot: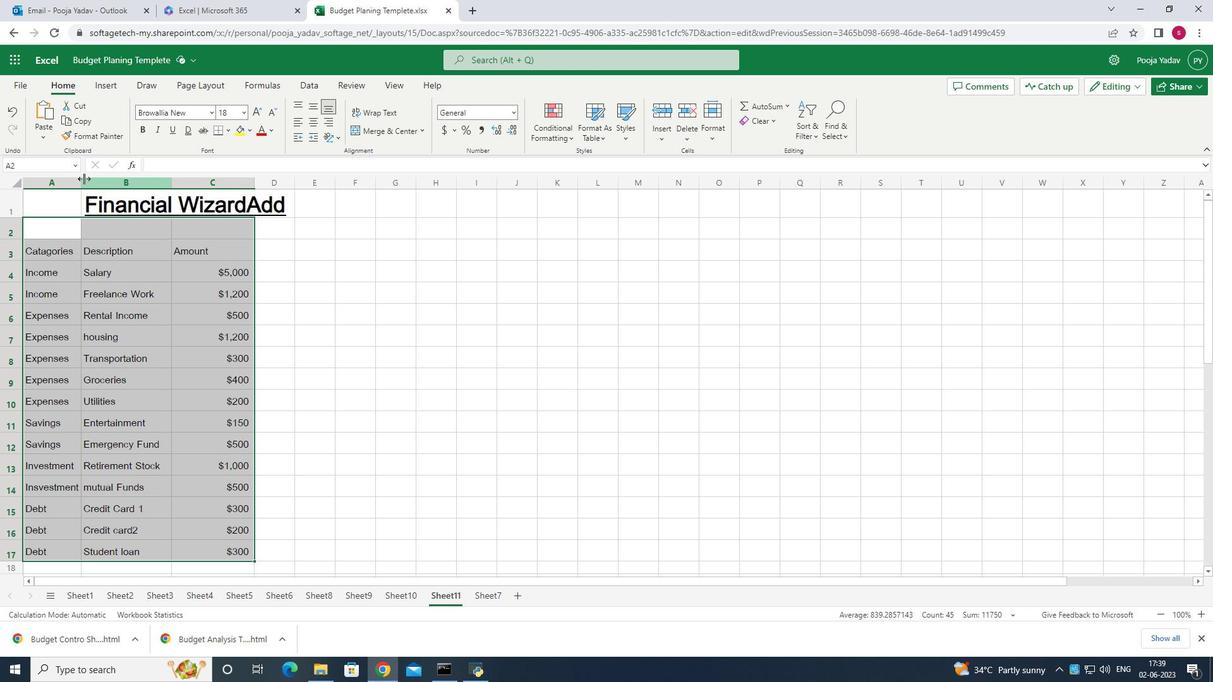 
Action: Mouse pressed left at (84, 178)
Screenshot: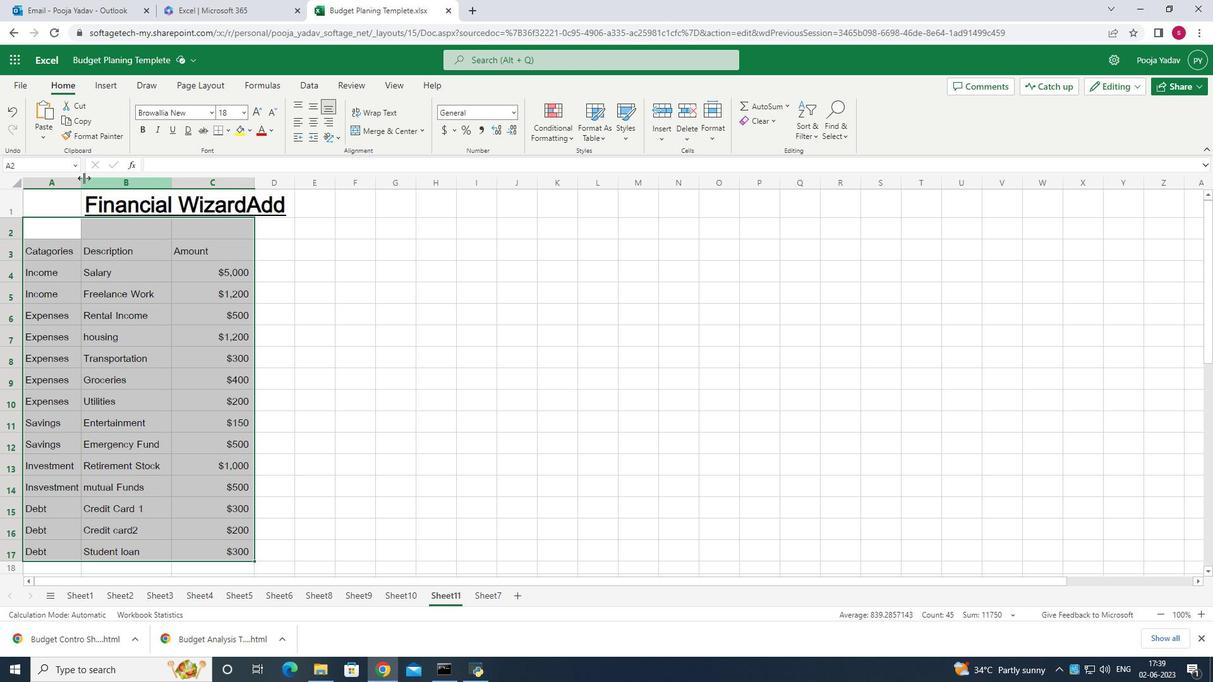 
Action: Mouse moved to (357, 286)
Screenshot: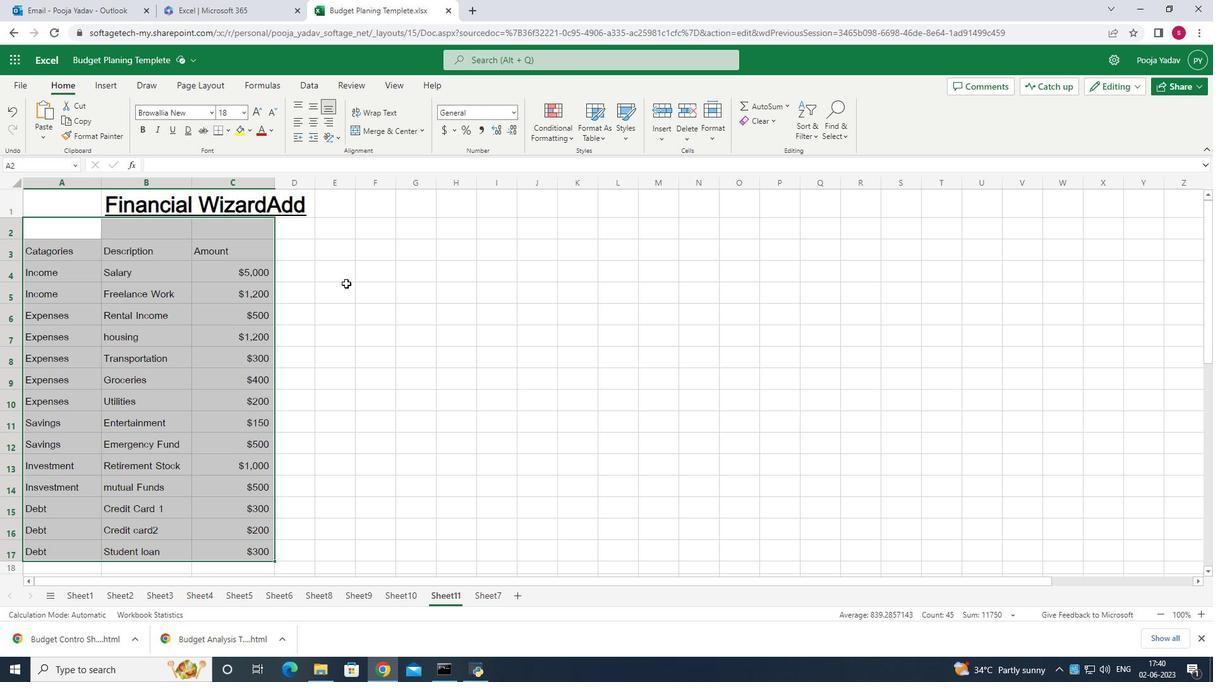 
Action: Mouse pressed left at (357, 286)
Screenshot: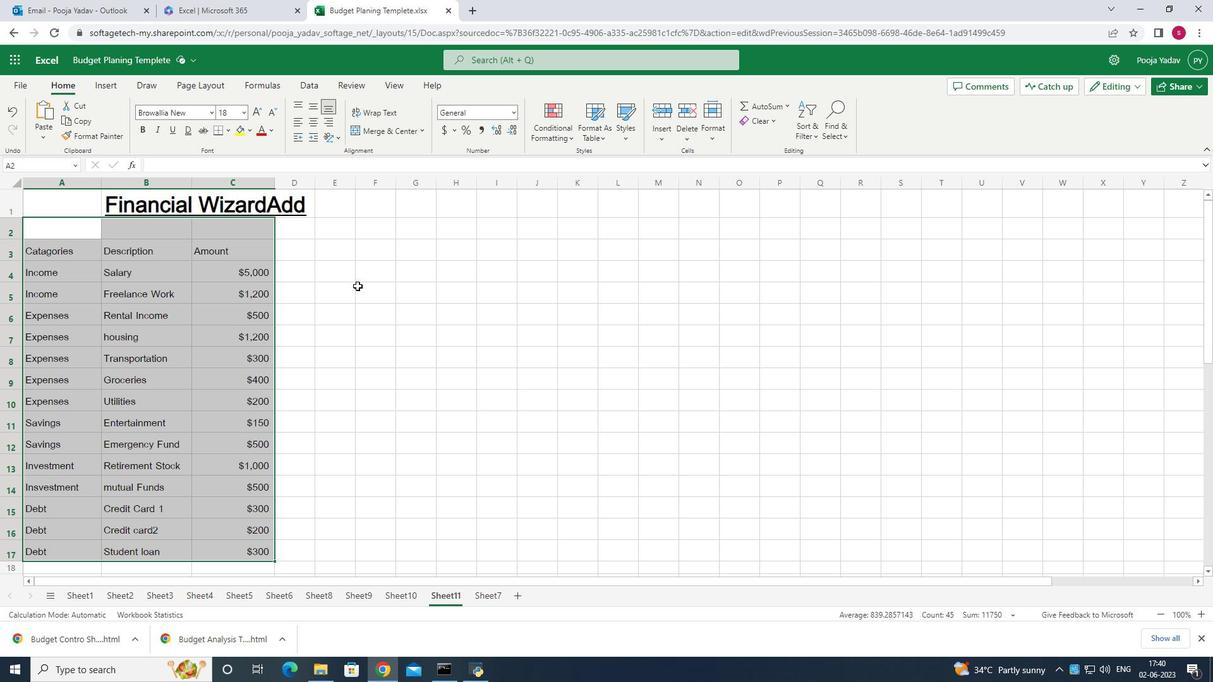 
Action: Mouse moved to (83, 206)
Screenshot: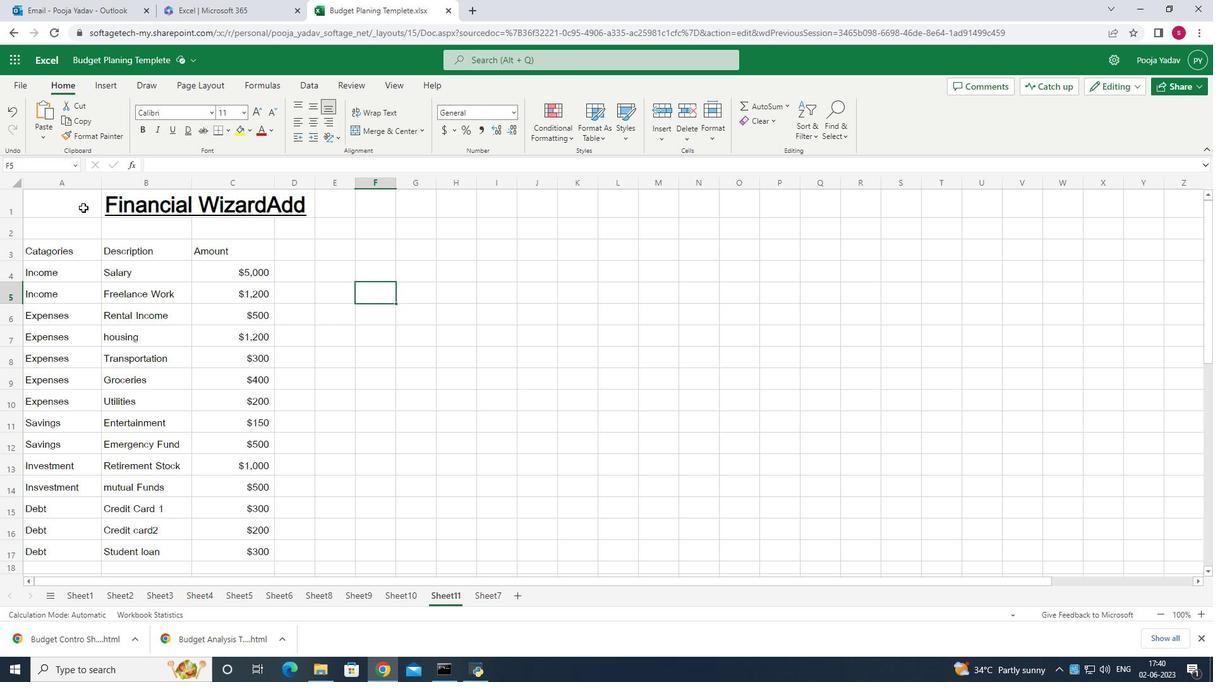 
Action: Mouse pressed left at (83, 206)
Screenshot: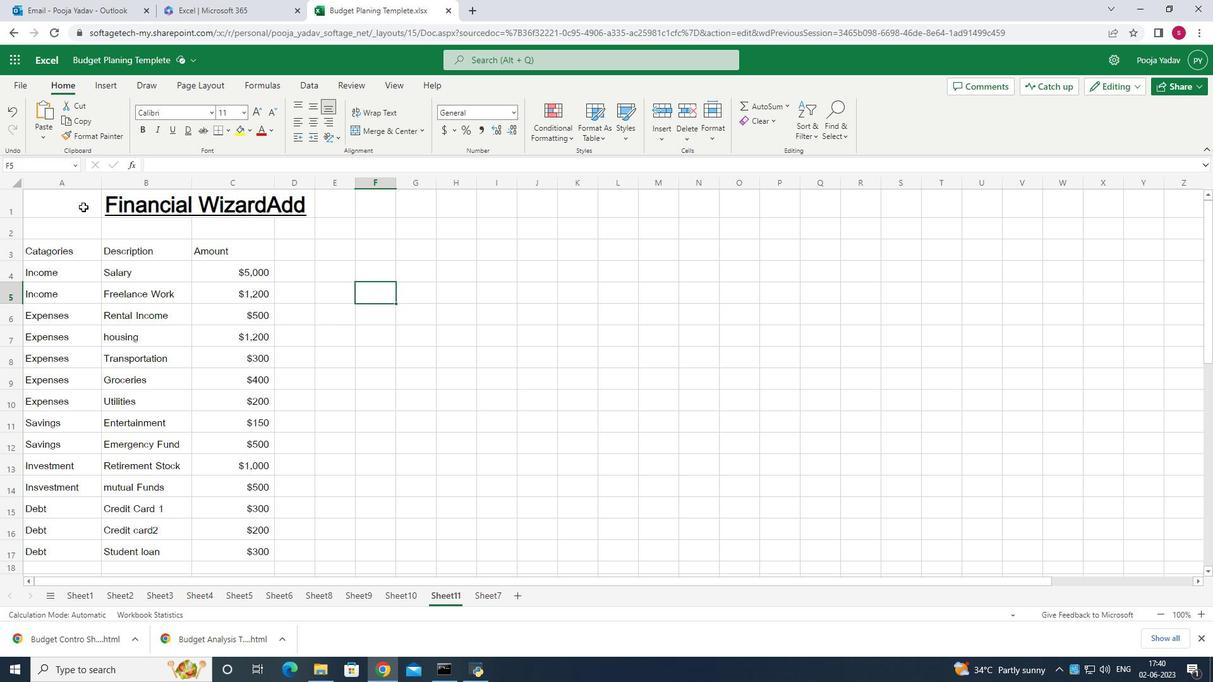 
Action: Mouse moved to (382, 421)
Screenshot: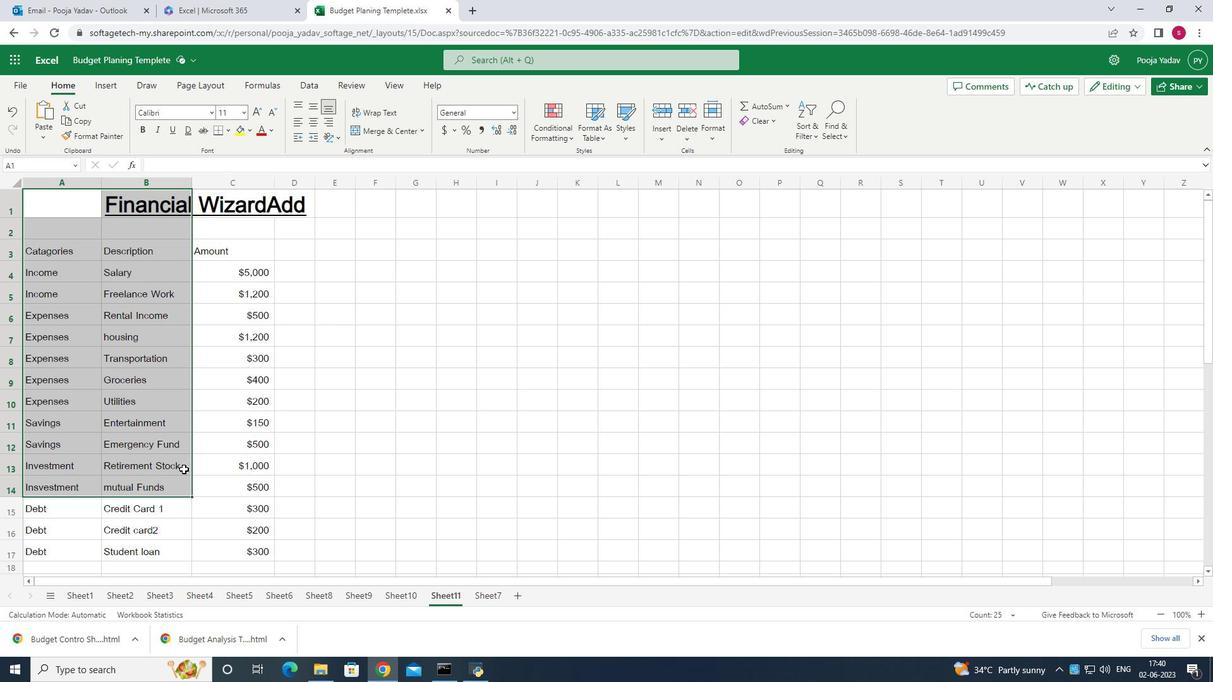 
Action: Mouse pressed left at (382, 421)
Screenshot: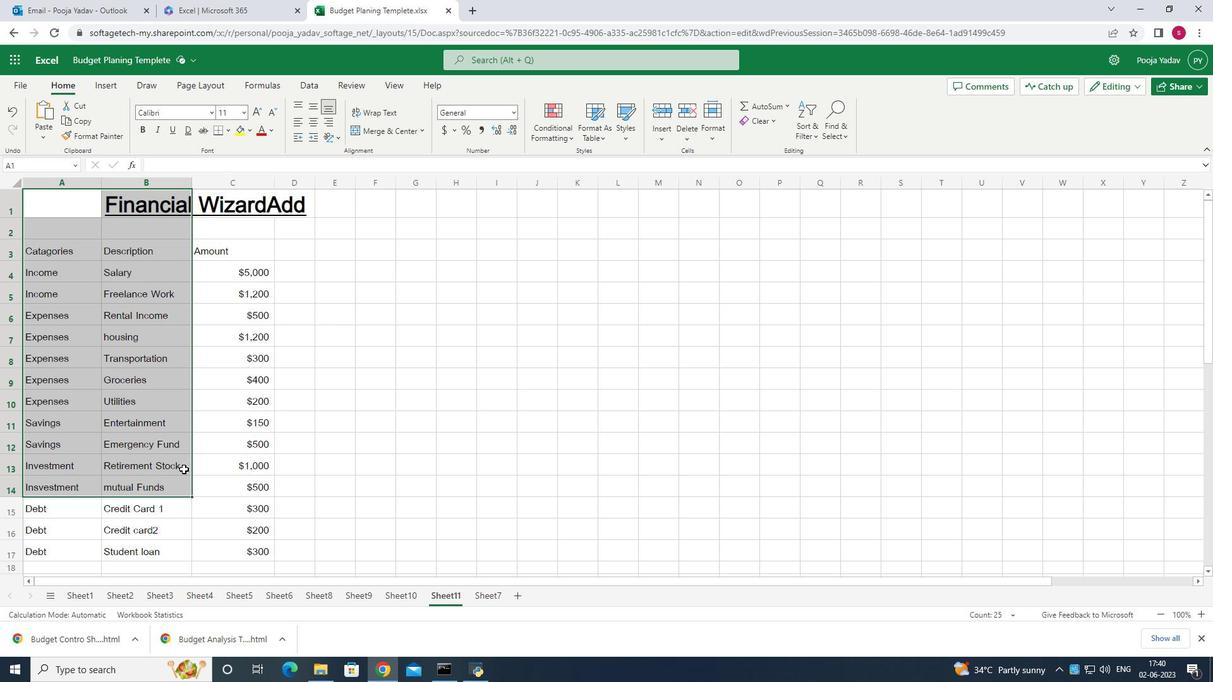 
Action: Mouse moved to (60, 209)
Screenshot: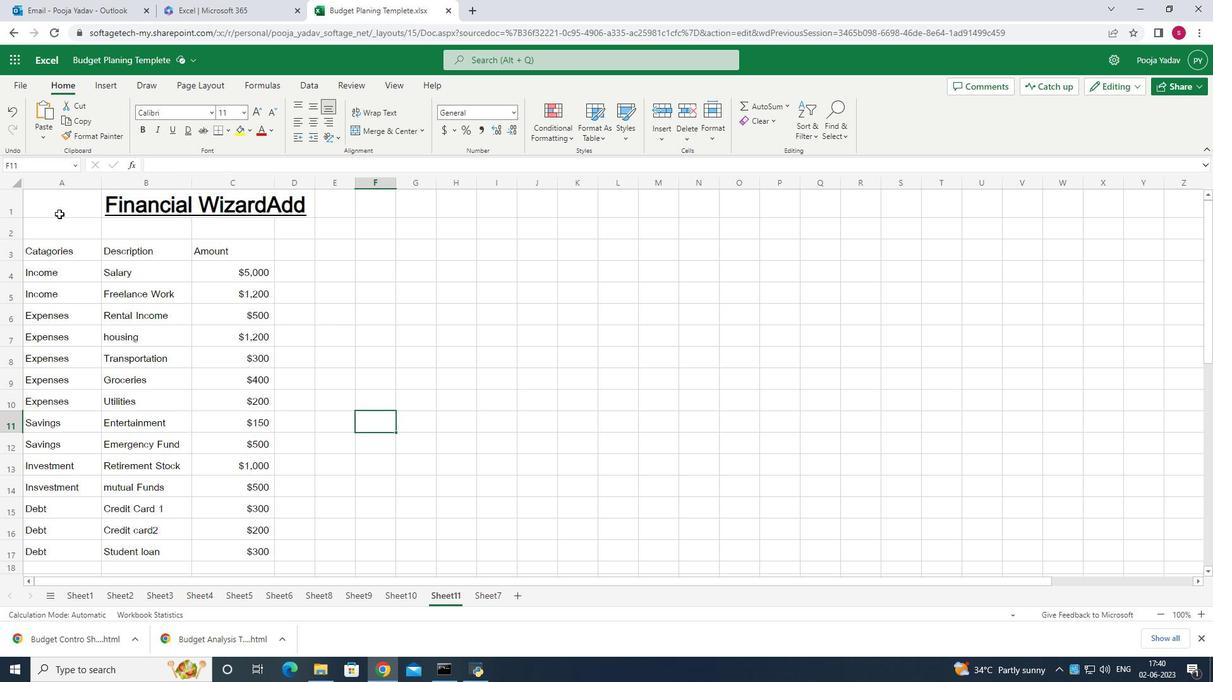
Action: Mouse pressed left at (60, 209)
Screenshot: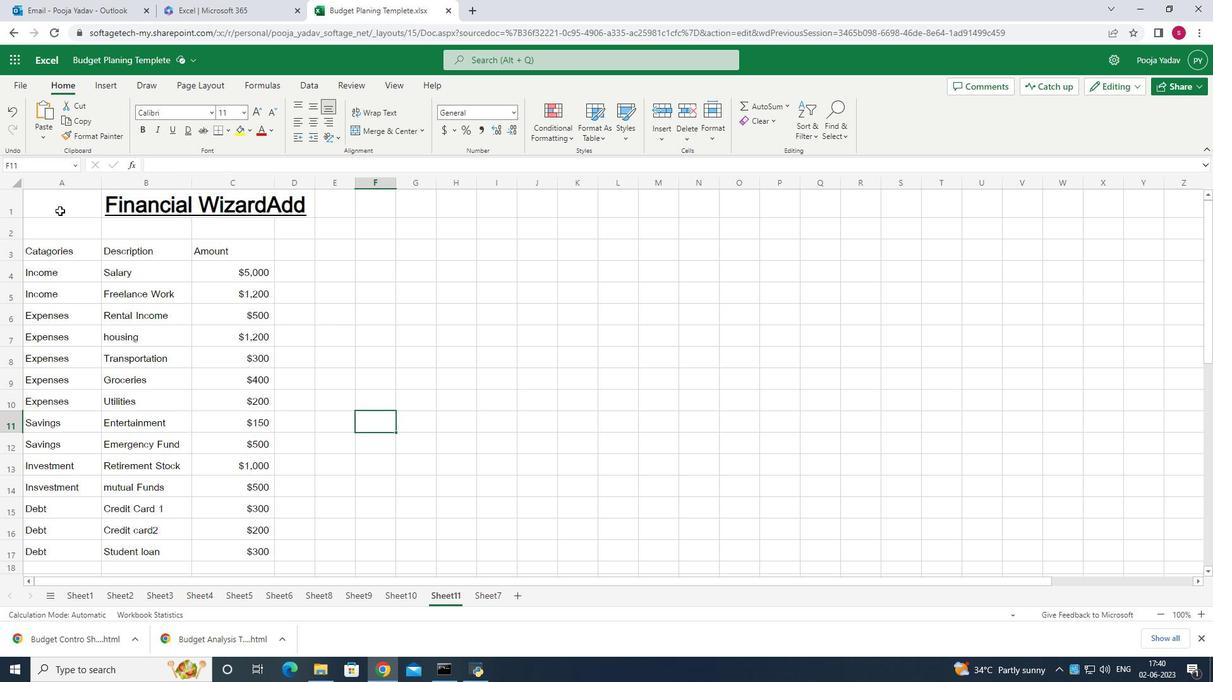 
Action: Mouse moved to (308, 110)
Screenshot: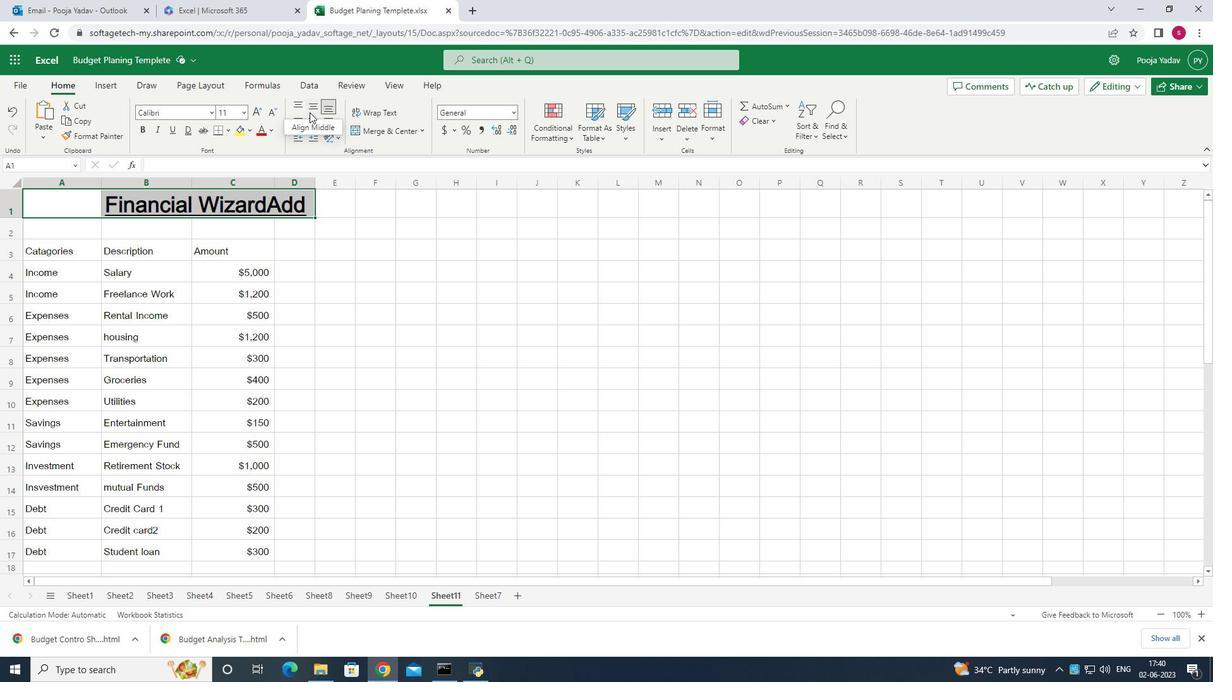 
Action: Mouse pressed left at (308, 110)
Screenshot: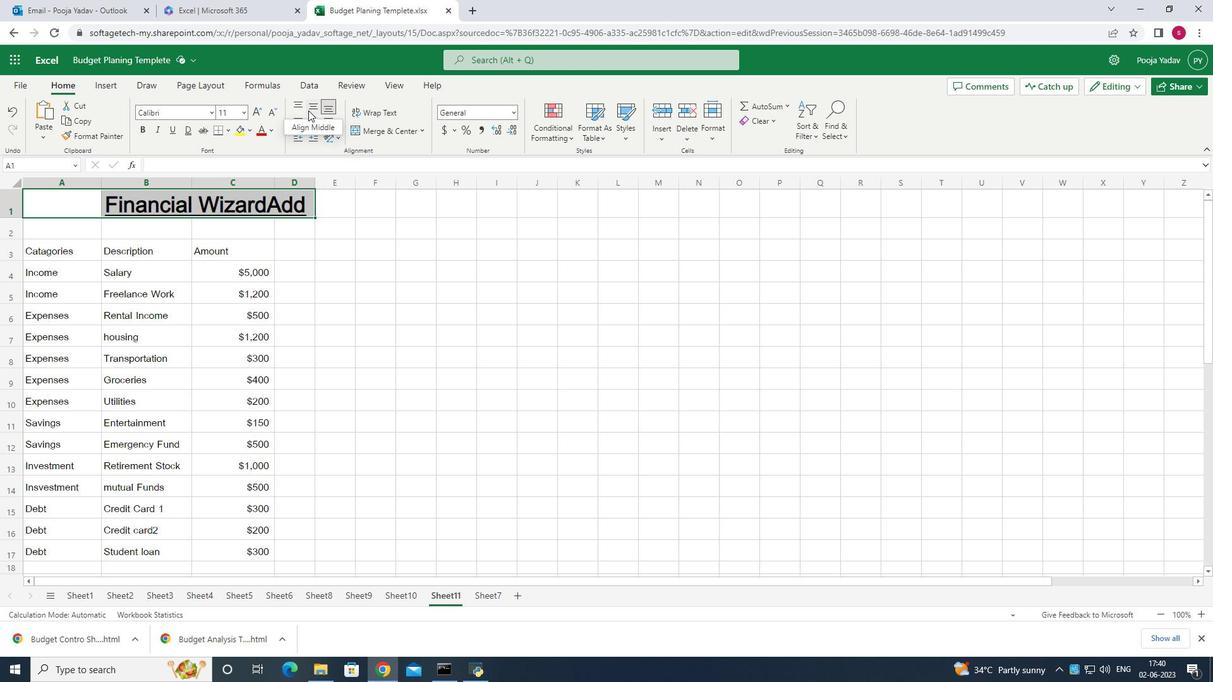 
Action: Mouse moved to (298, 112)
Screenshot: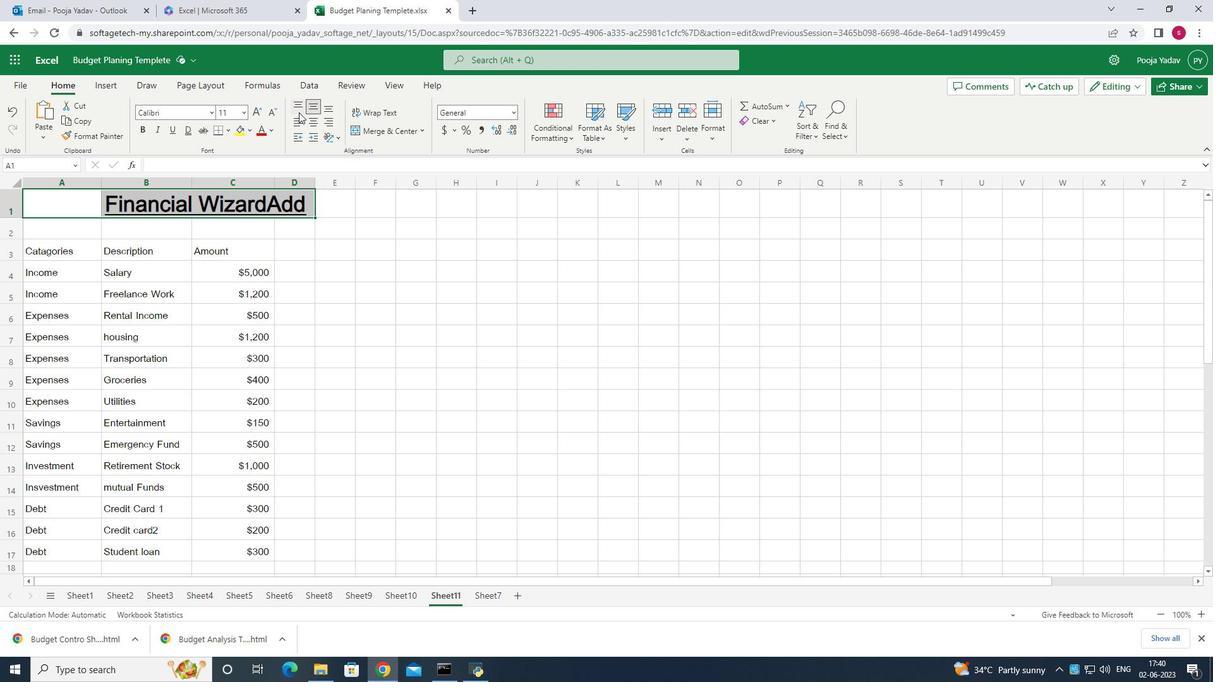
Action: Mouse pressed left at (298, 112)
Screenshot: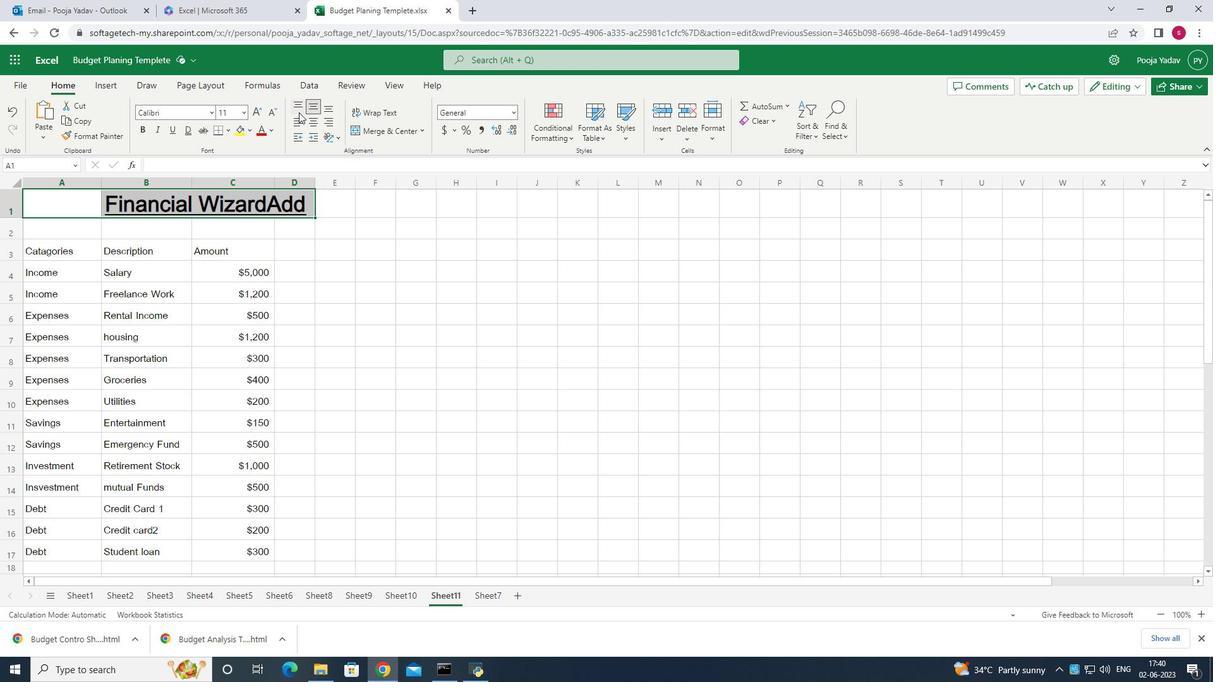 
Action: Mouse moved to (307, 119)
Screenshot: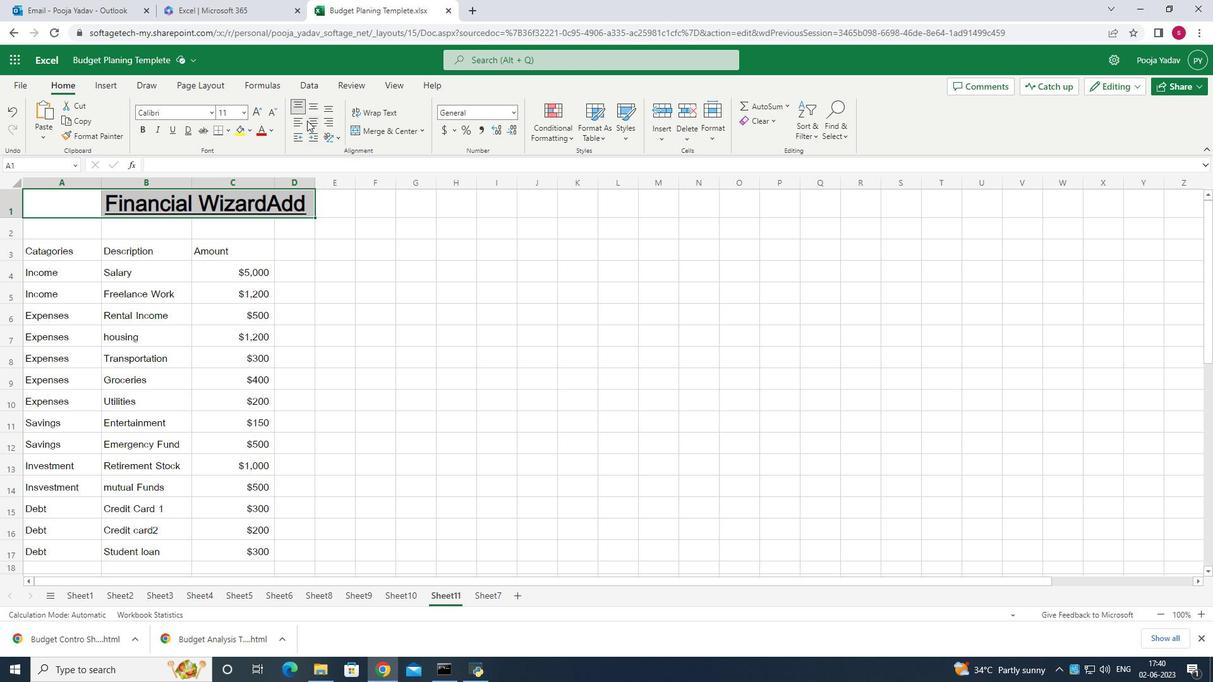 
Action: Mouse pressed left at (307, 119)
Screenshot: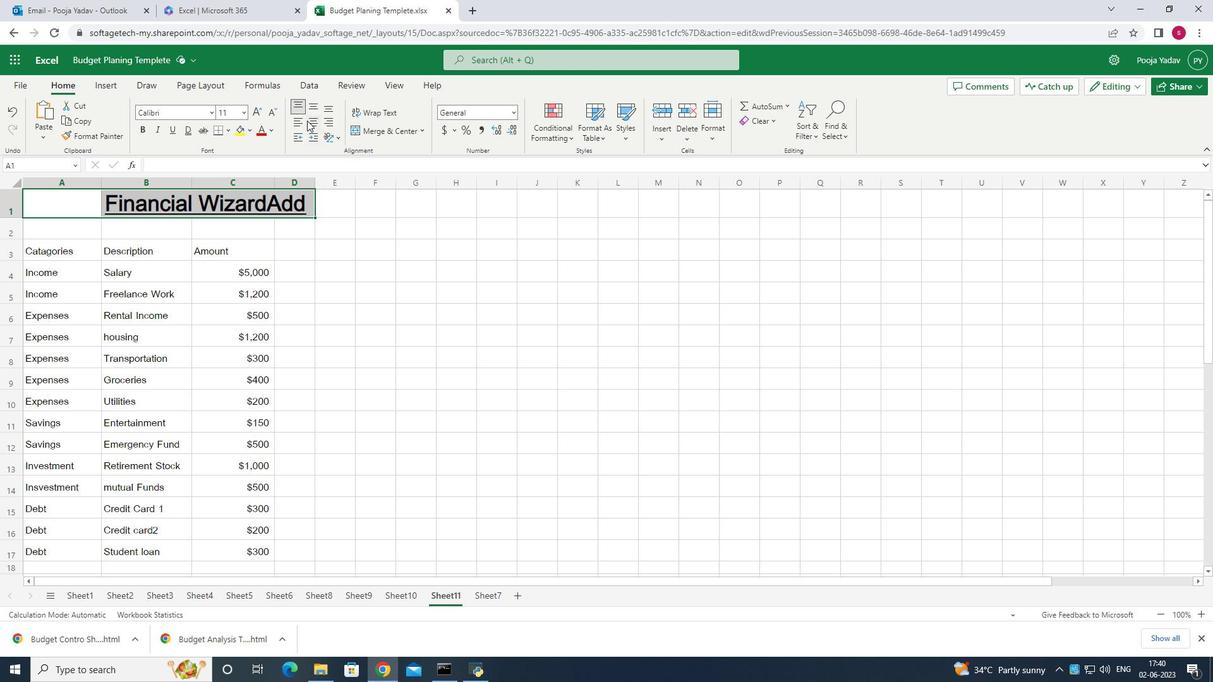 
Action: Mouse moved to (345, 406)
Screenshot: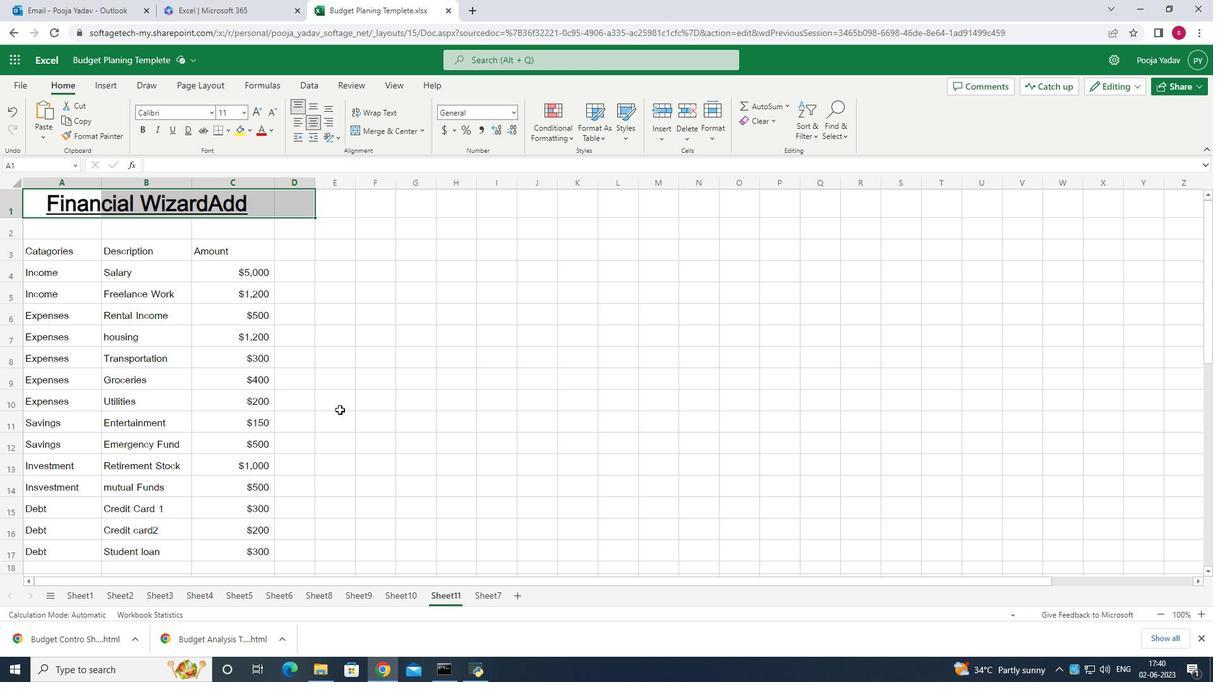 
Action: Mouse pressed left at (345, 406)
Screenshot: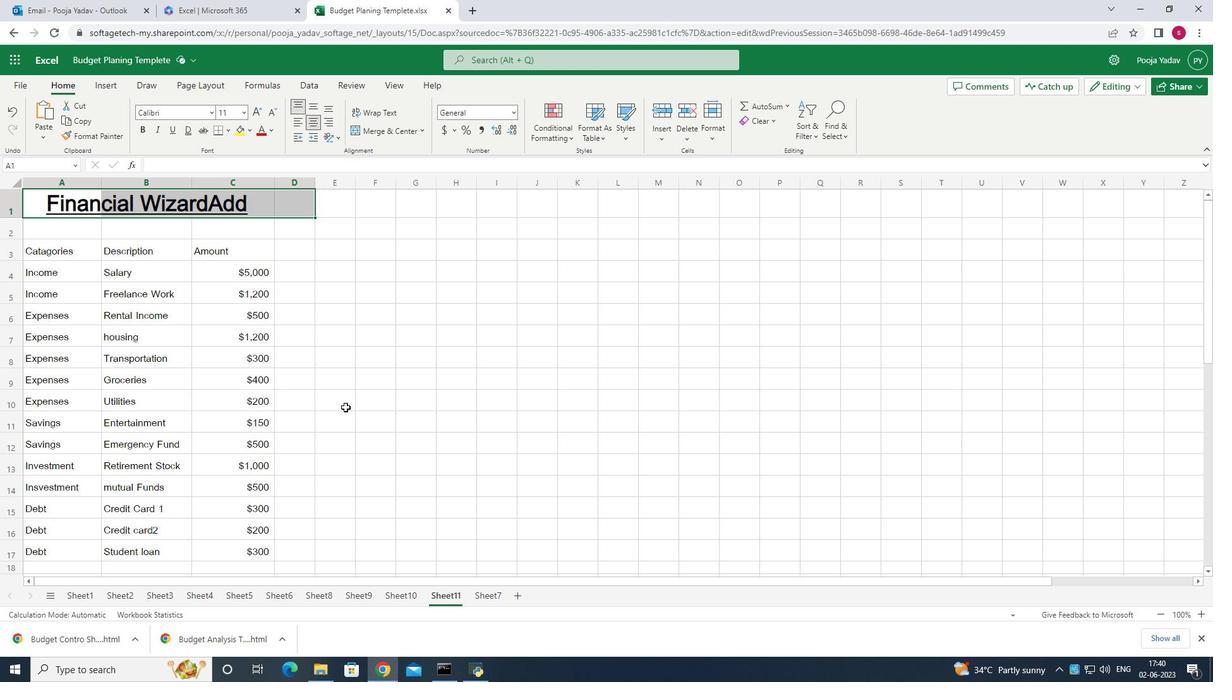 
Action: Mouse moved to (37, 209)
Screenshot: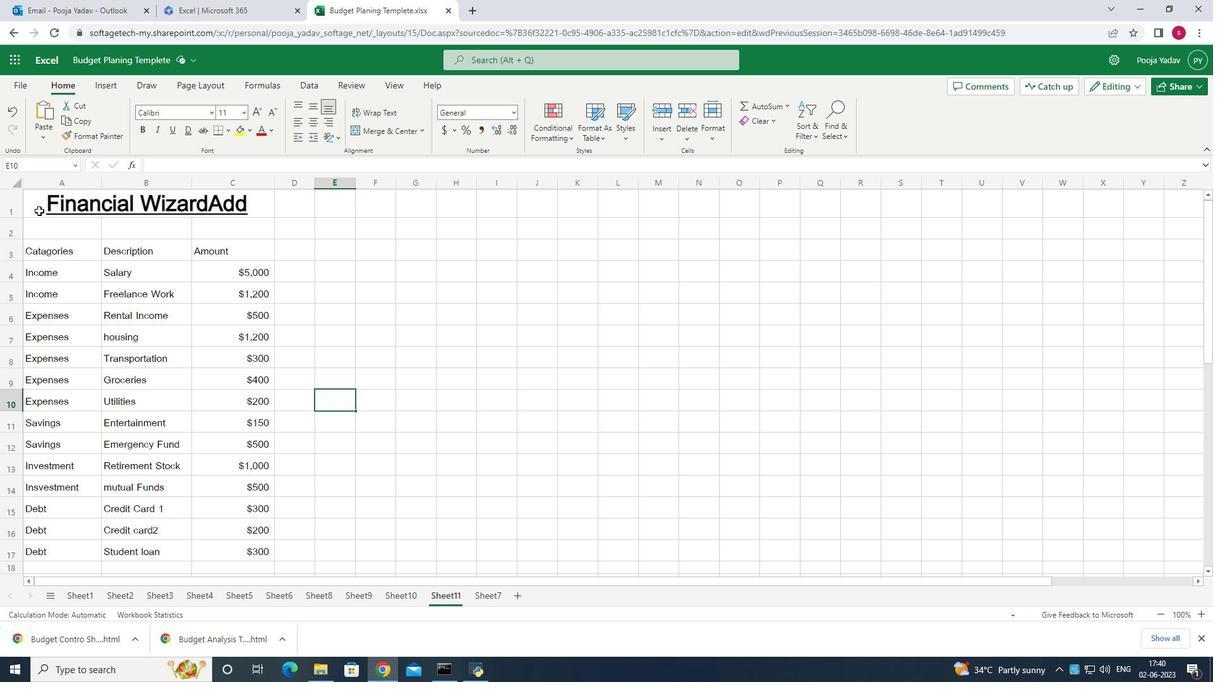 
Action: Mouse pressed left at (37, 209)
Screenshot: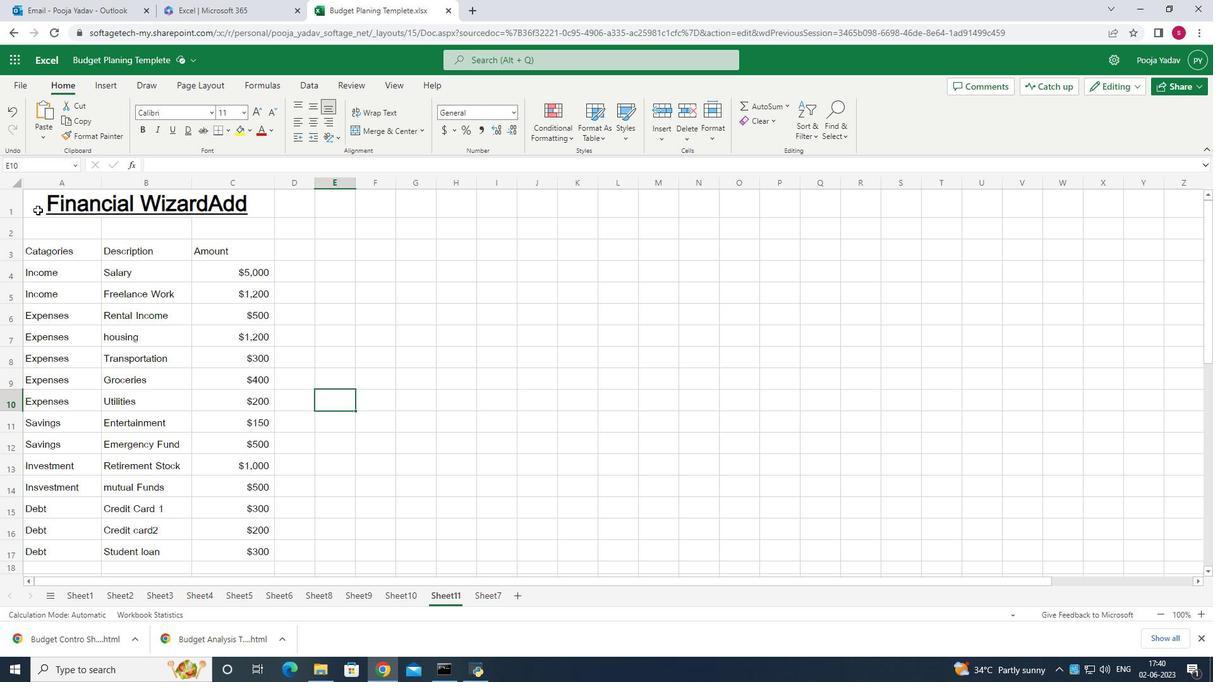
Action: Mouse moved to (336, 325)
Screenshot: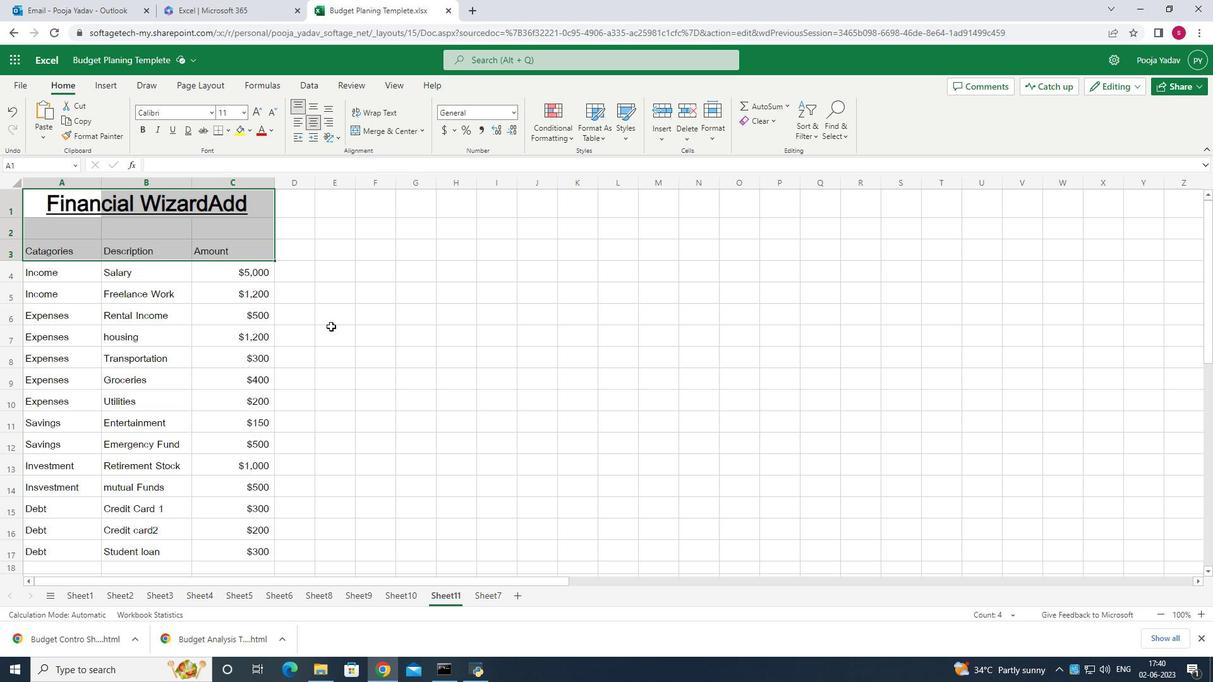 
Action: Mouse pressed left at (336, 325)
Screenshot: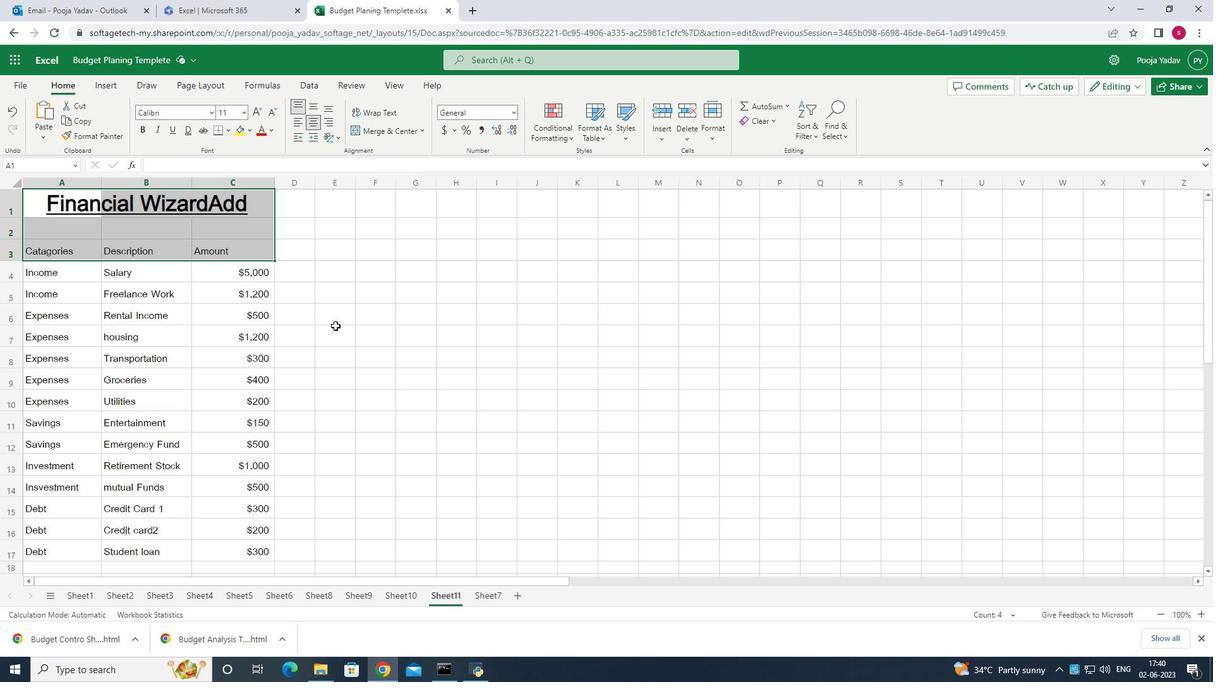 
Action: Mouse moved to (590, 353)
Screenshot: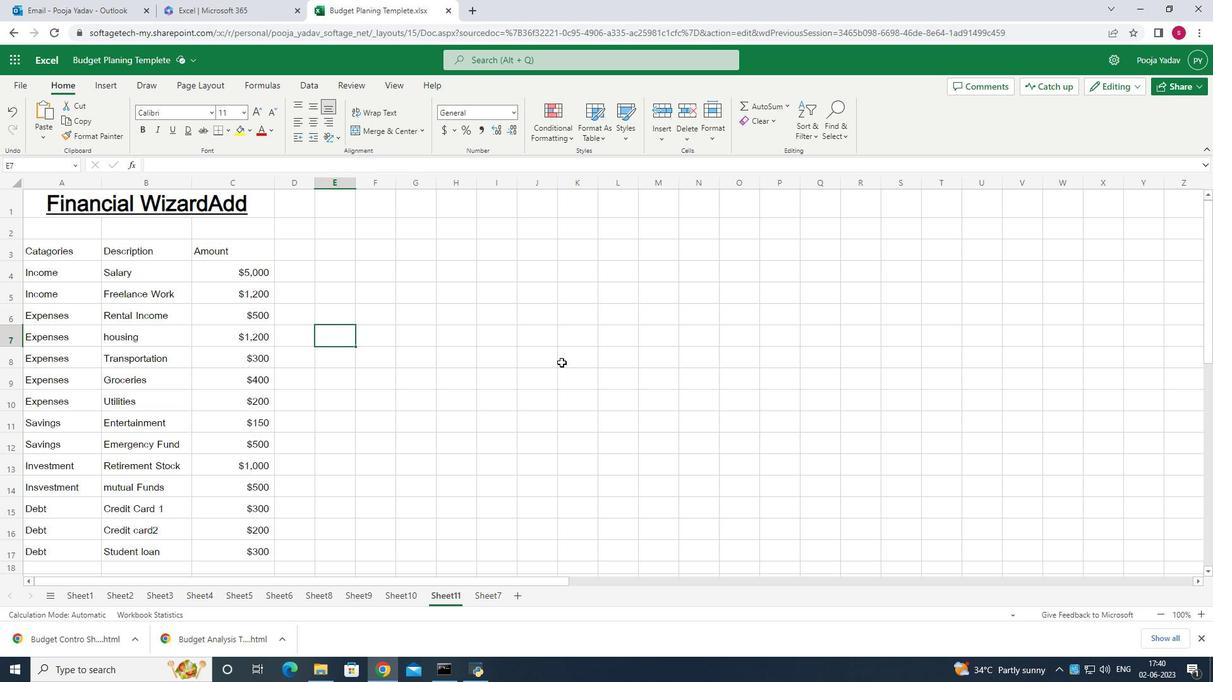 
